 Task: Open Card Employee Promotion Review in Board Content Amplification to Workspace Credit Analysis and add a team member Softage.1@softage.net, a label Orange, a checklist Training and Development, an attachment from your computer, a color Orange and finally, add a card description 'Plan and execute company team-building activity at a board game cafe' and a comment 'We should approach this task with a sense of humility, recognizing that there is always more to learn and improve upon.'. Add a start date 'Jan 01, 1900' with a due date 'Jan 08, 1900'
Action: Mouse moved to (117, 52)
Screenshot: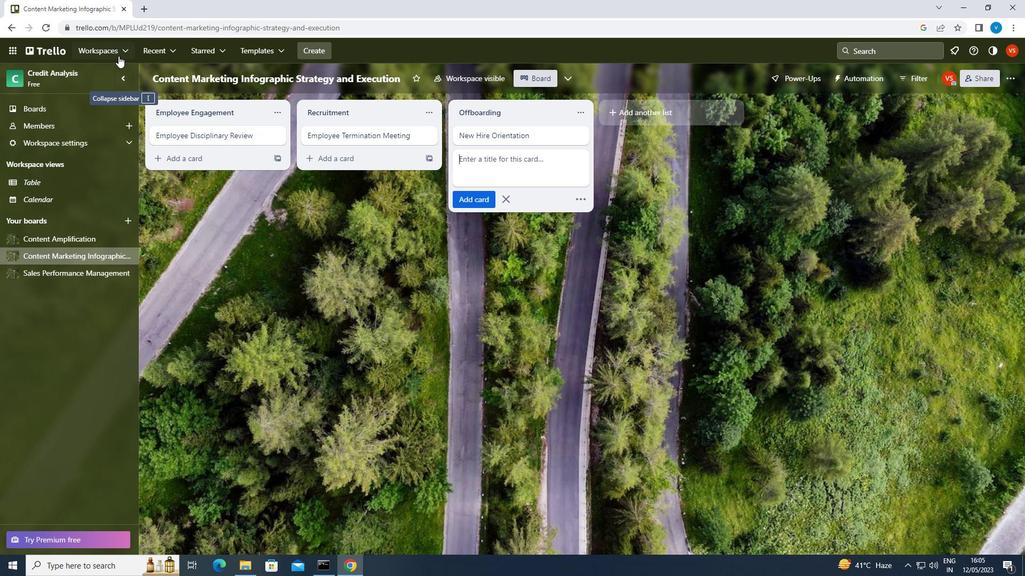 
Action: Mouse pressed left at (117, 52)
Screenshot: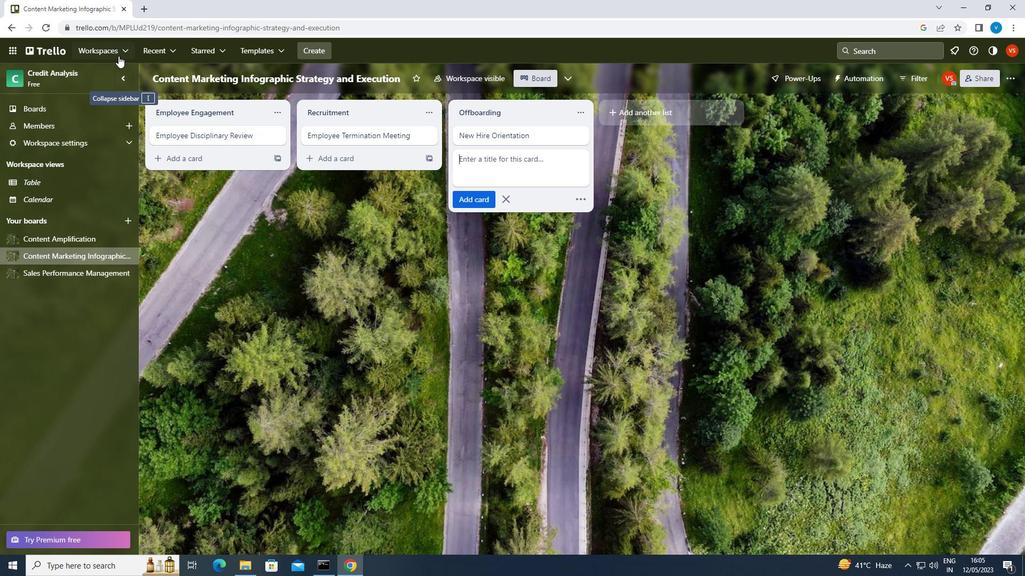 
Action: Mouse moved to (161, 342)
Screenshot: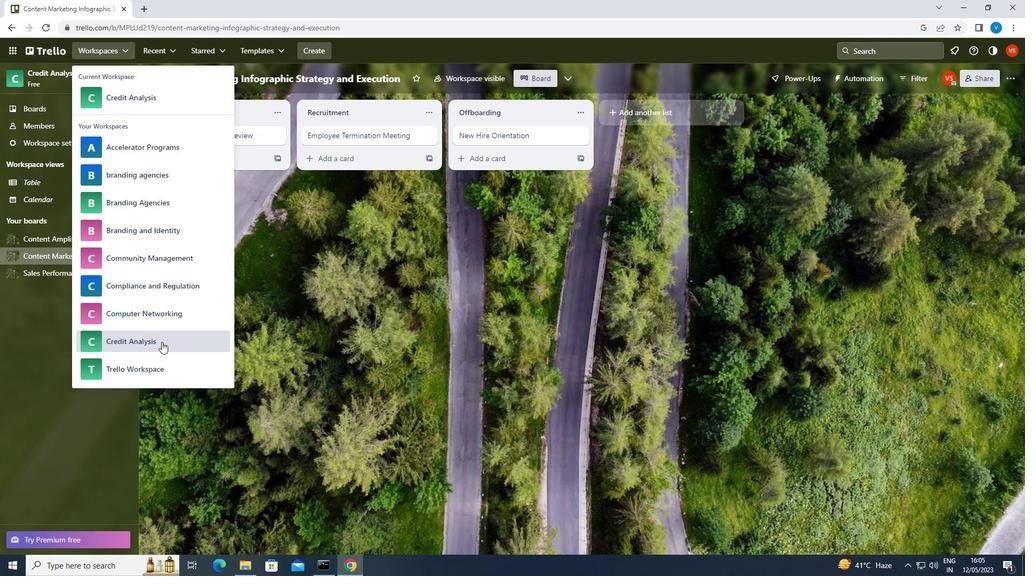 
Action: Mouse pressed left at (161, 342)
Screenshot: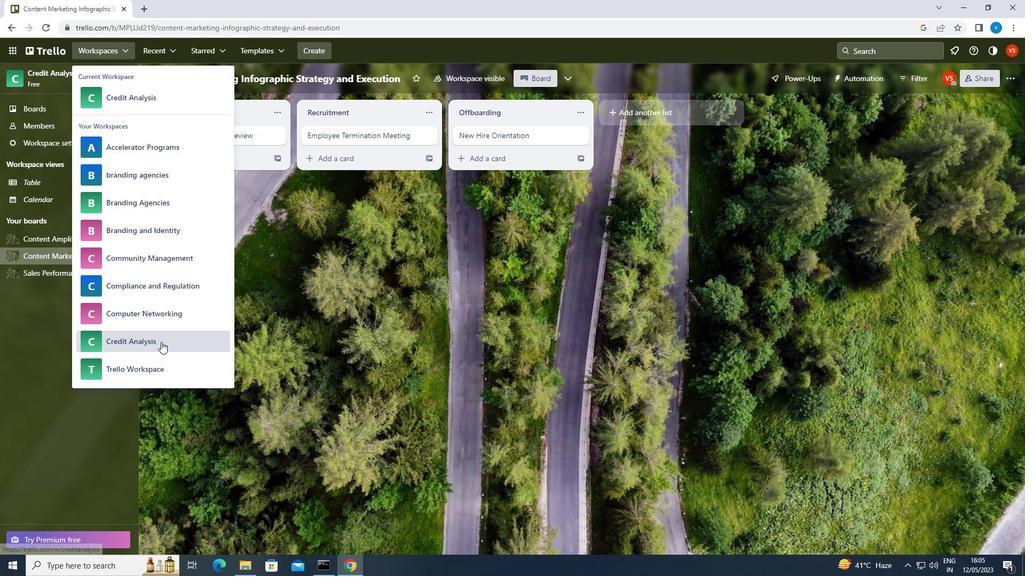 
Action: Mouse moved to (798, 434)
Screenshot: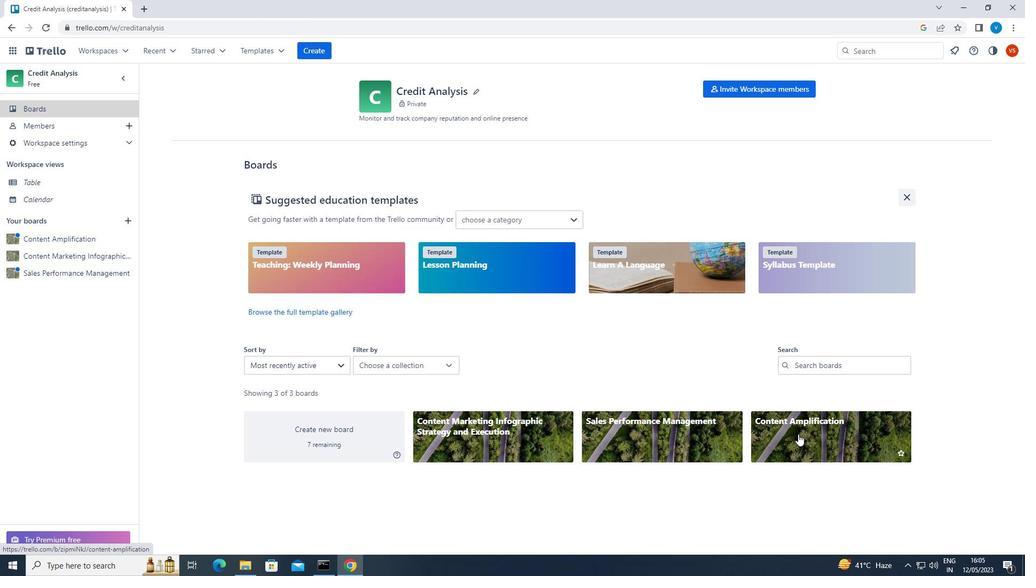 
Action: Mouse pressed left at (798, 434)
Screenshot: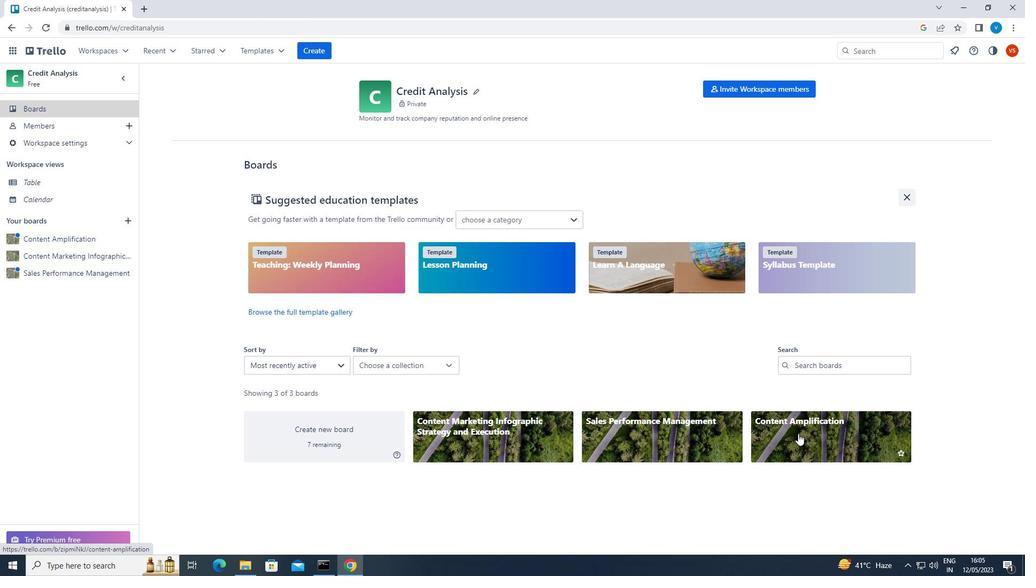 
Action: Mouse moved to (236, 135)
Screenshot: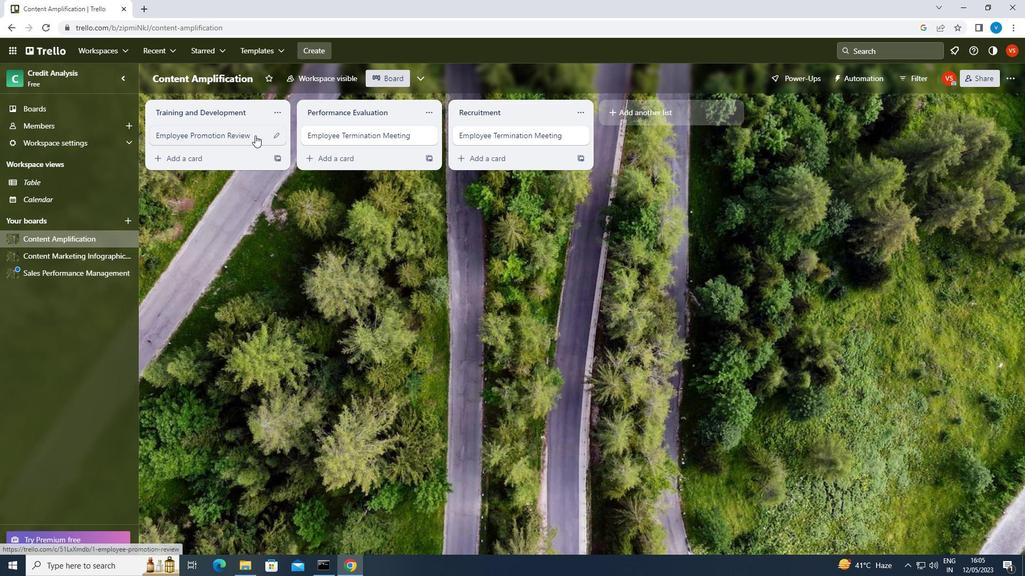 
Action: Mouse pressed left at (236, 135)
Screenshot: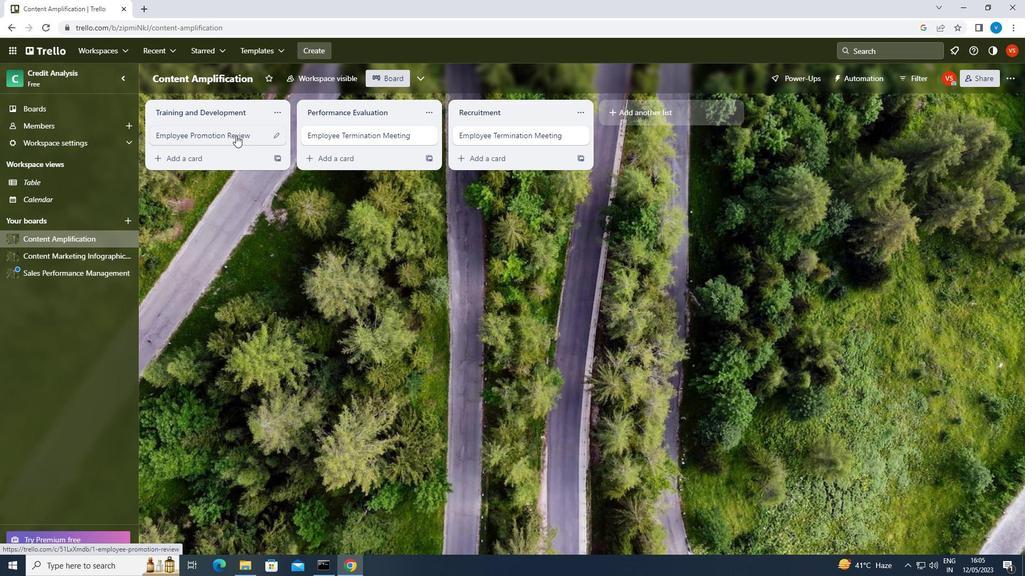 
Action: Mouse moved to (677, 136)
Screenshot: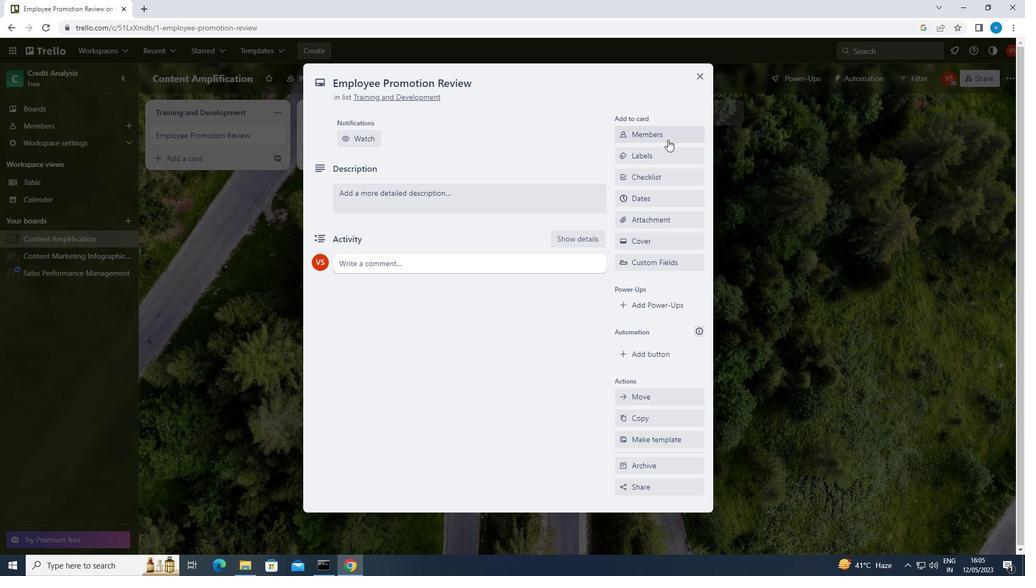 
Action: Mouse pressed left at (677, 136)
Screenshot: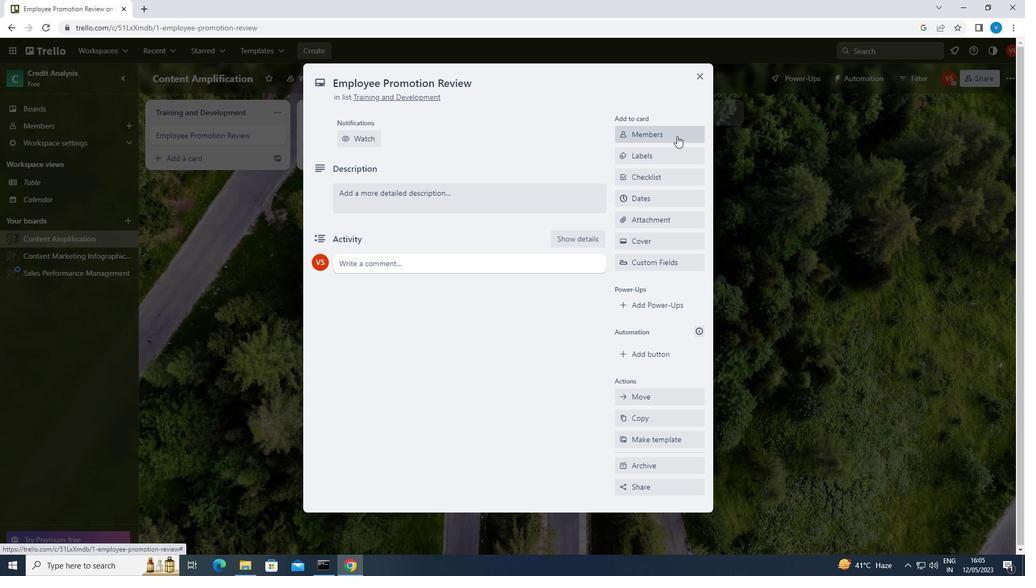 
Action: Mouse moved to (703, 149)
Screenshot: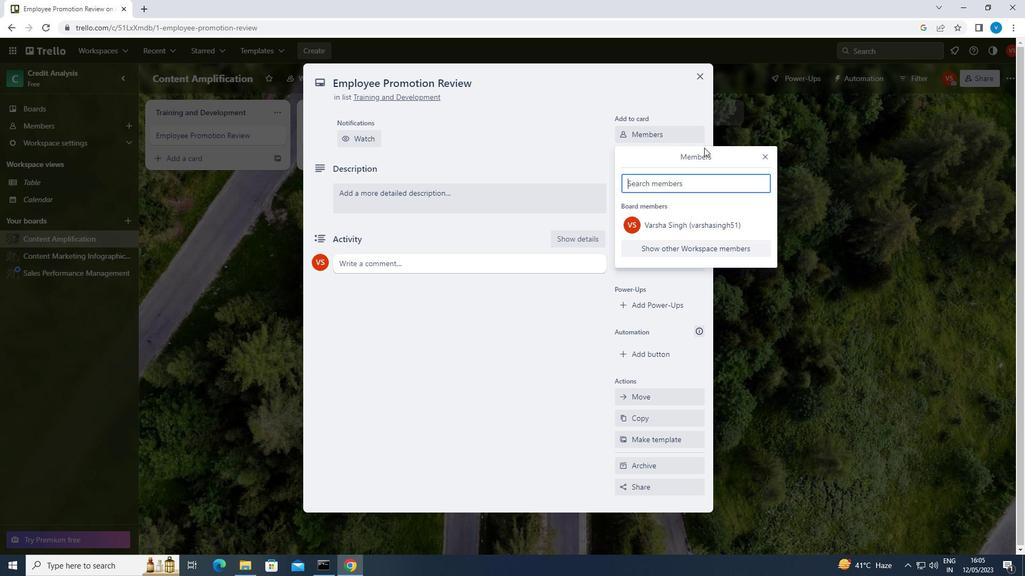 
Action: Key pressed <Key.shift>SOFTAGE.1<Key.shift>@SOFTAGE.NET
Screenshot: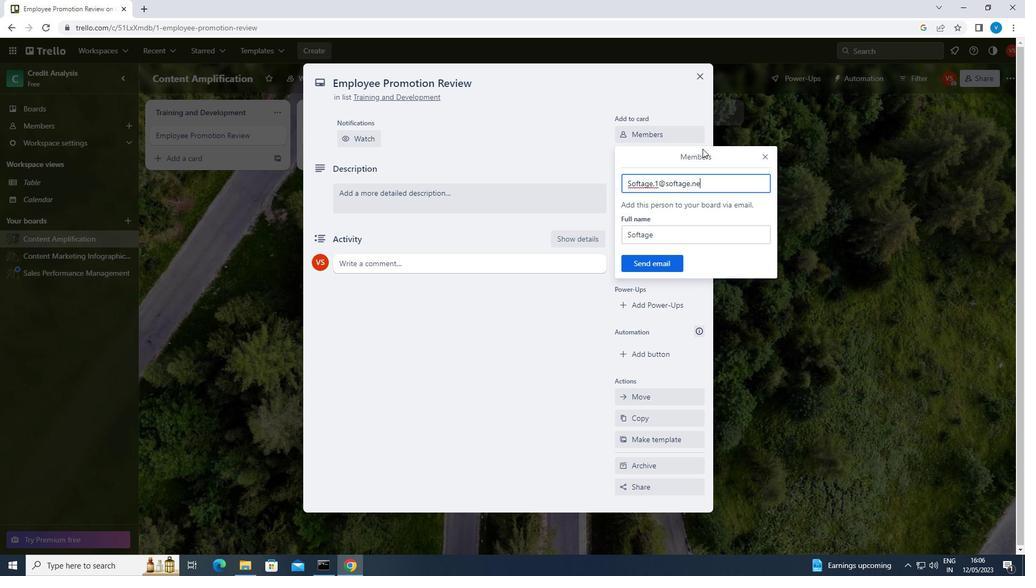 
Action: Mouse moved to (662, 263)
Screenshot: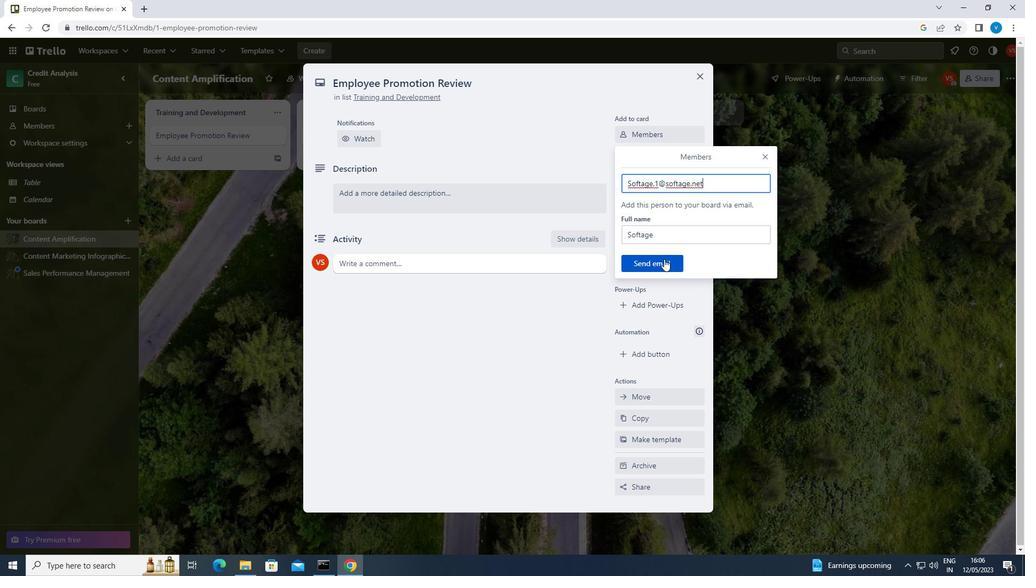 
Action: Mouse pressed left at (662, 263)
Screenshot: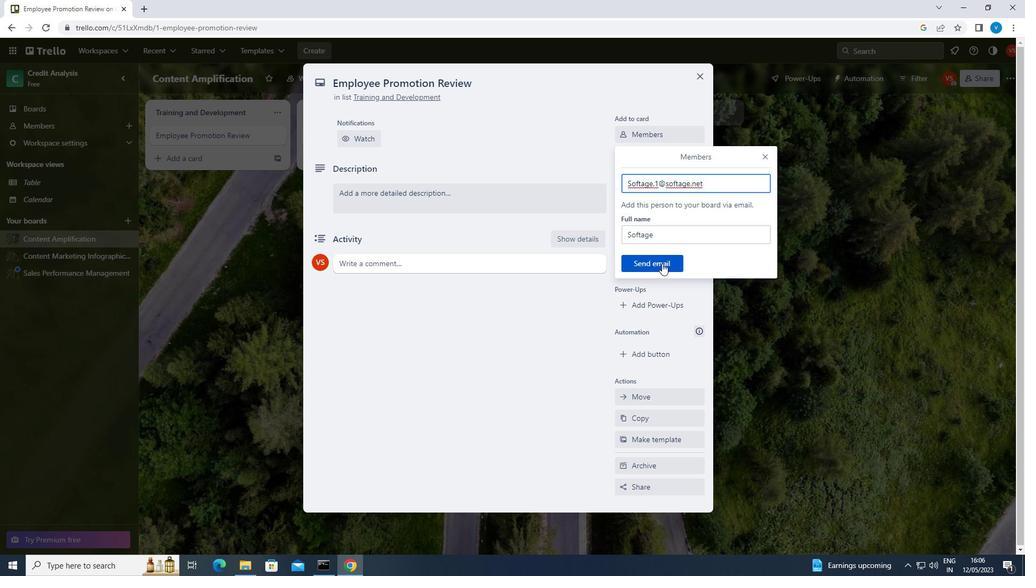 
Action: Mouse moved to (661, 199)
Screenshot: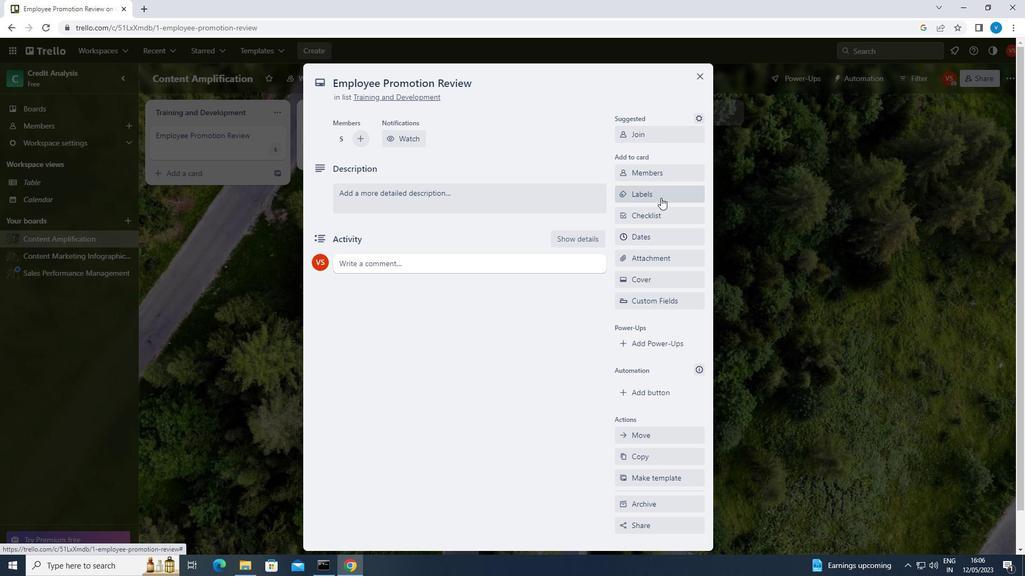 
Action: Mouse pressed left at (661, 199)
Screenshot: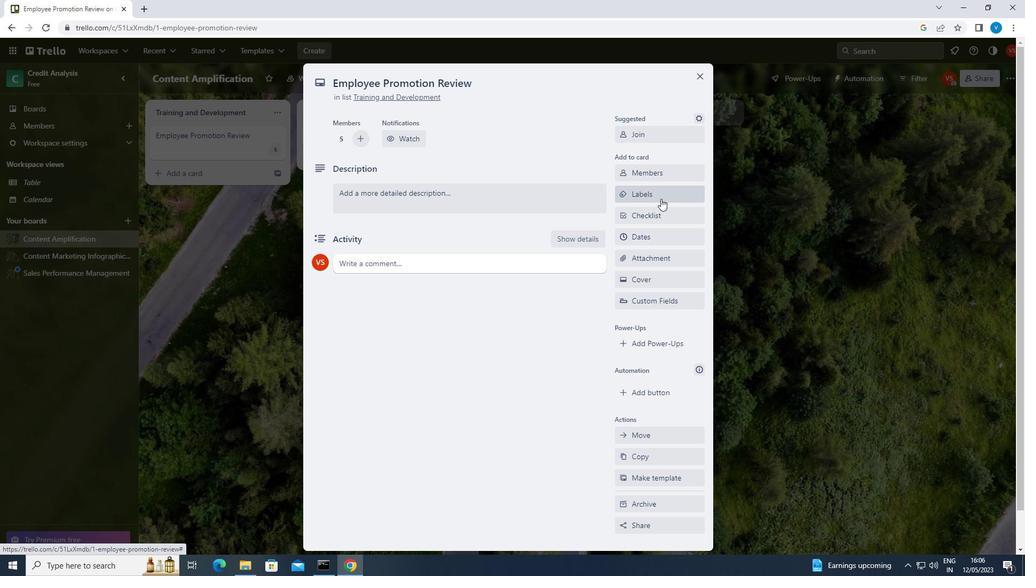 
Action: Mouse moved to (685, 314)
Screenshot: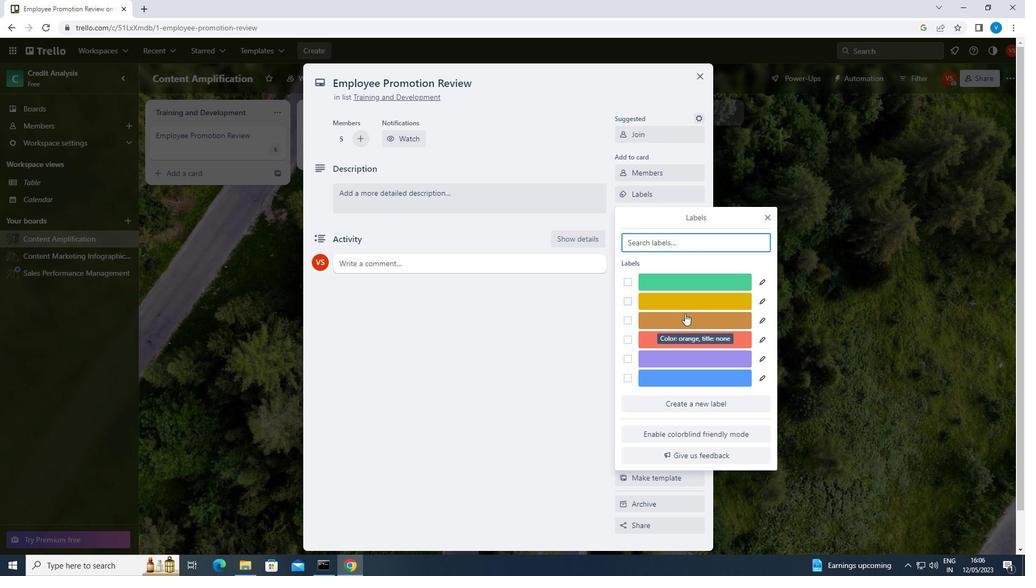 
Action: Mouse pressed left at (685, 314)
Screenshot: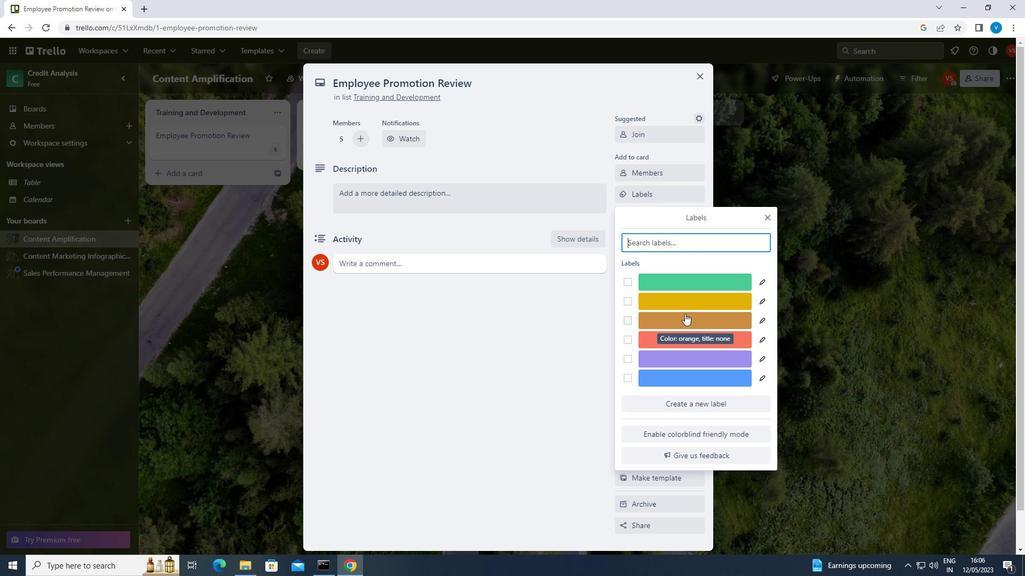 
Action: Mouse moved to (769, 217)
Screenshot: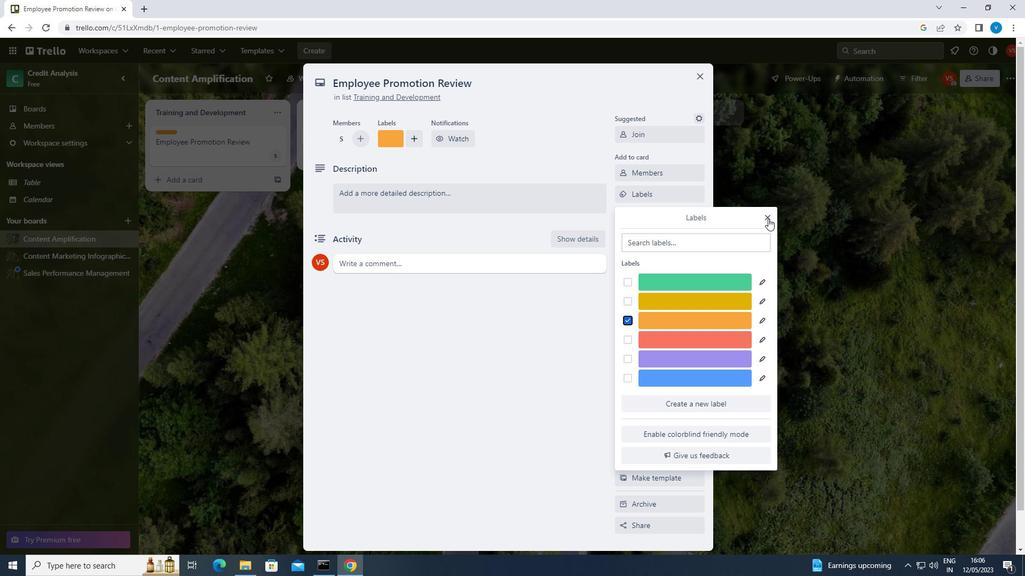 
Action: Mouse pressed left at (769, 217)
Screenshot: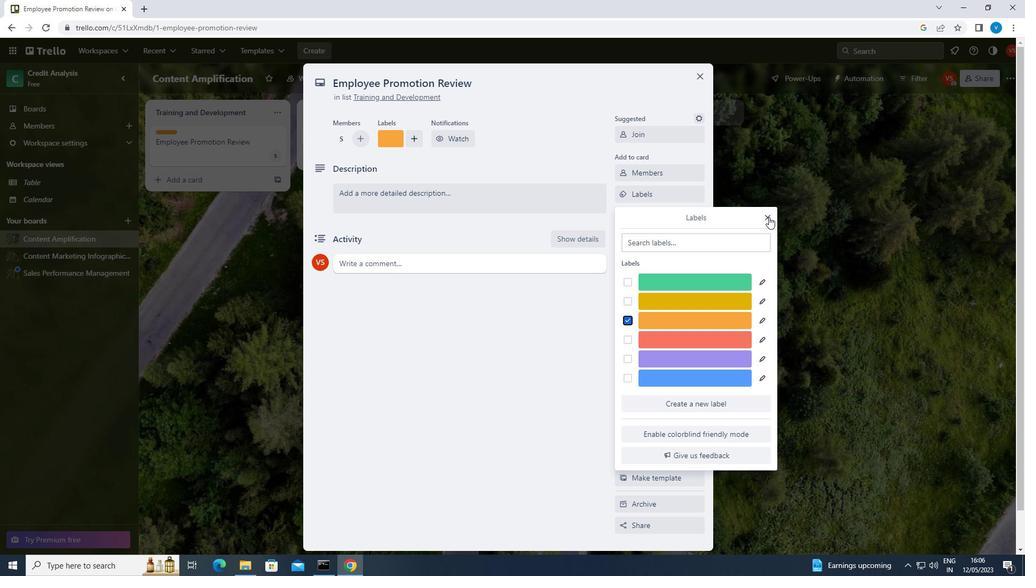 
Action: Mouse moved to (654, 216)
Screenshot: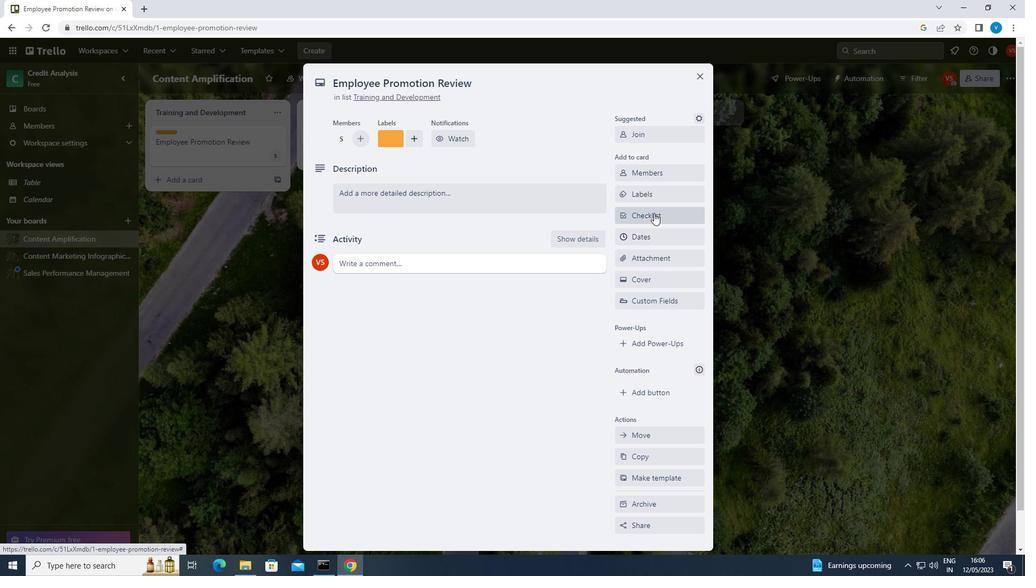 
Action: Mouse pressed left at (654, 216)
Screenshot: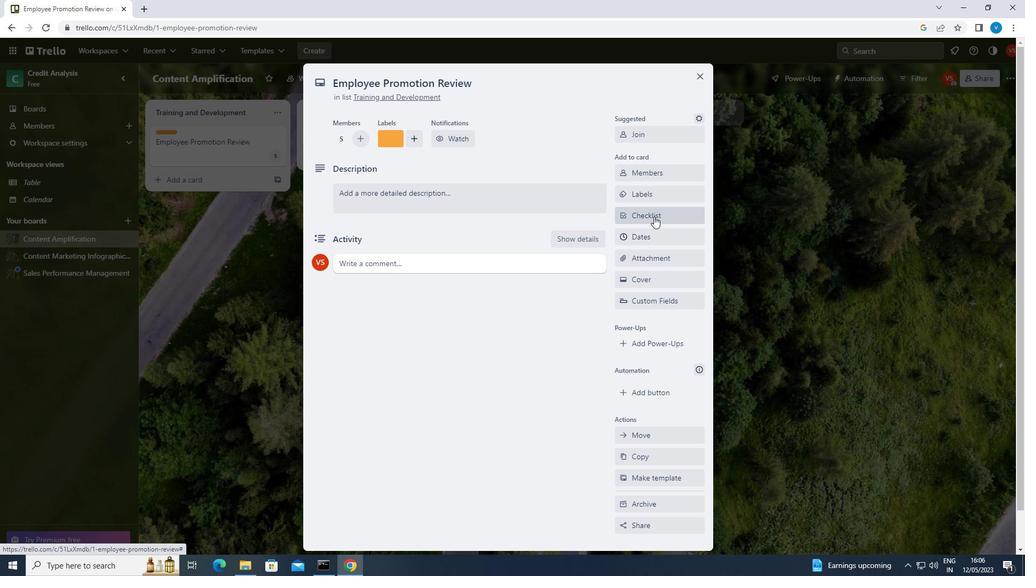 
Action: Mouse moved to (667, 299)
Screenshot: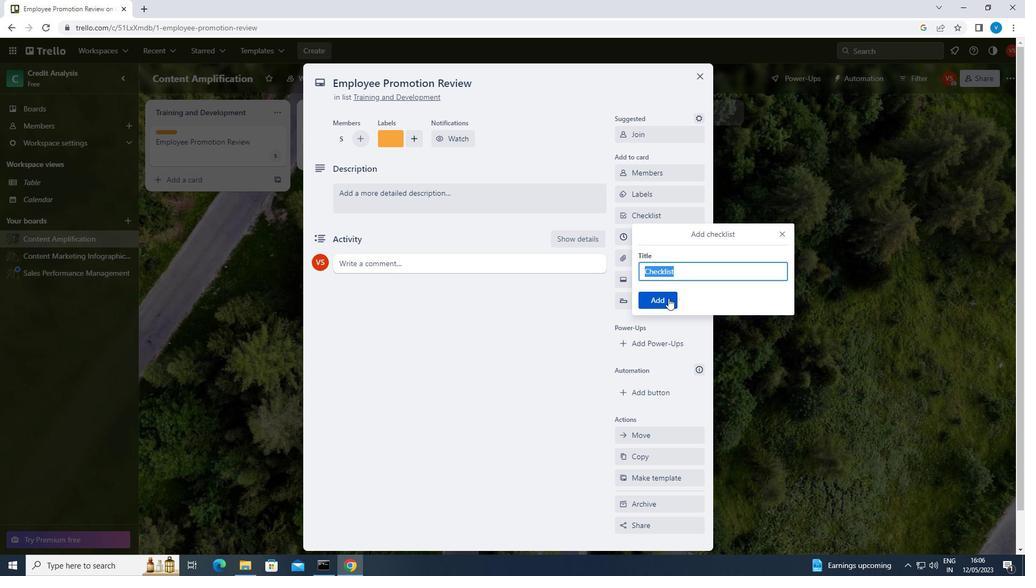 
Action: Mouse pressed left at (667, 299)
Screenshot: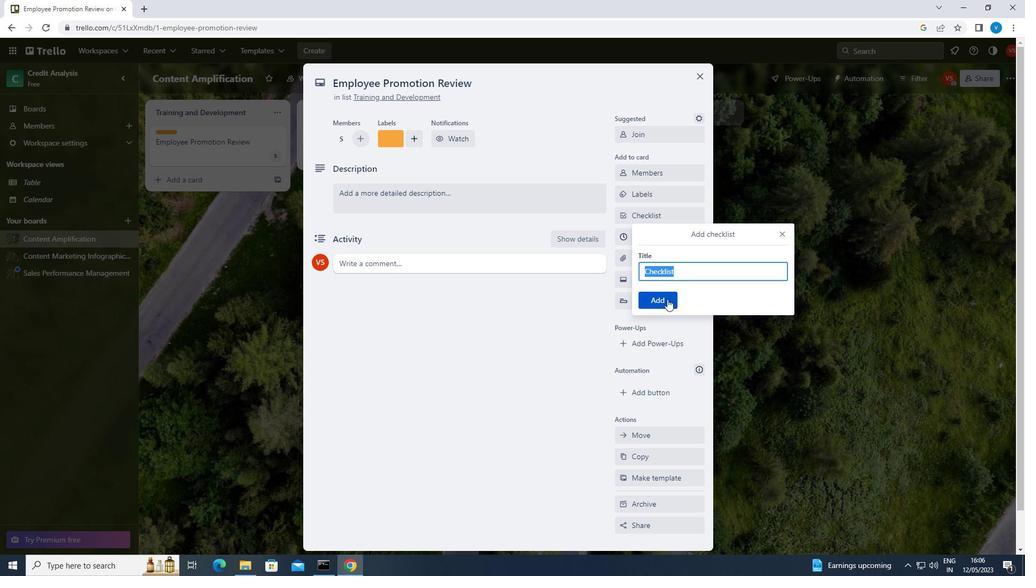
Action: Mouse moved to (498, 272)
Screenshot: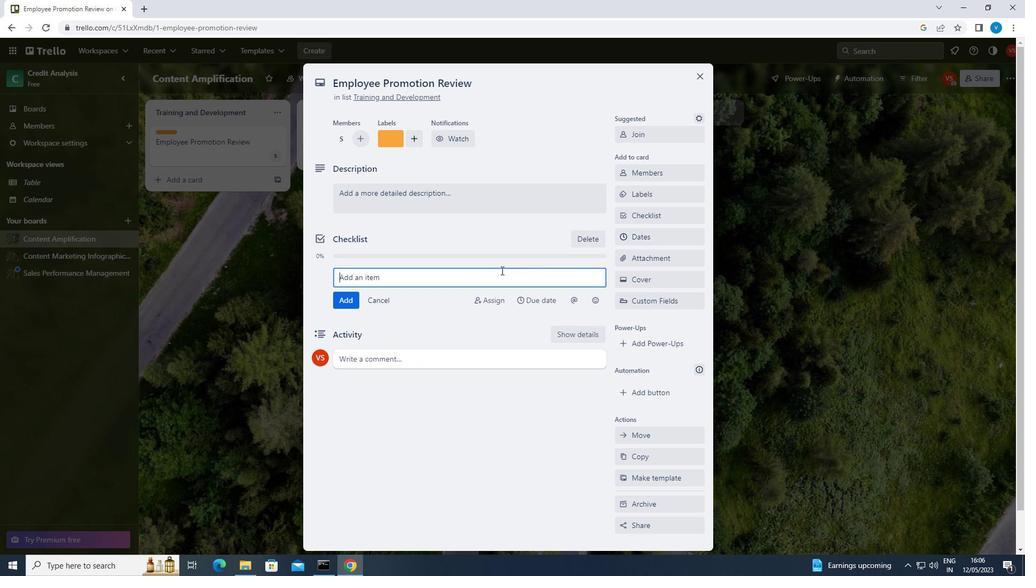 
Action: Mouse pressed left at (498, 272)
Screenshot: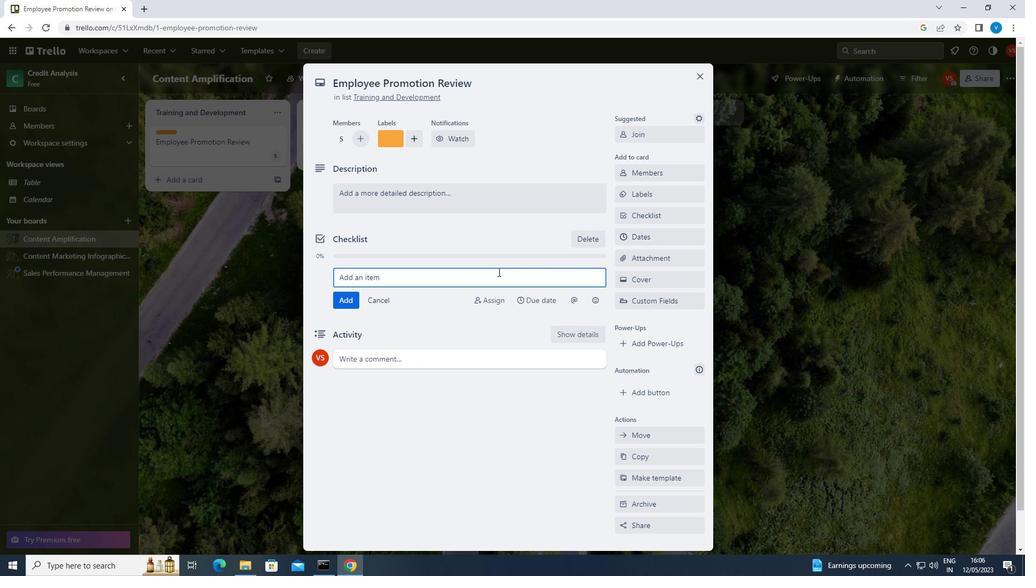 
Action: Key pressed <Key.shift>TRAINING<Key.space>AND<Key.space><Key.shift>DEVELOPMENT
Screenshot: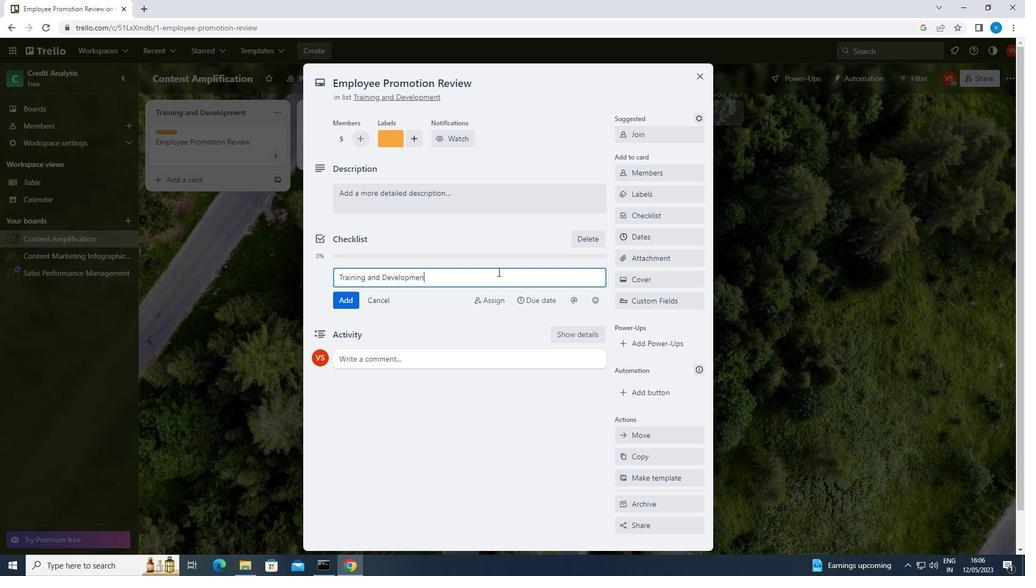 
Action: Mouse moved to (353, 301)
Screenshot: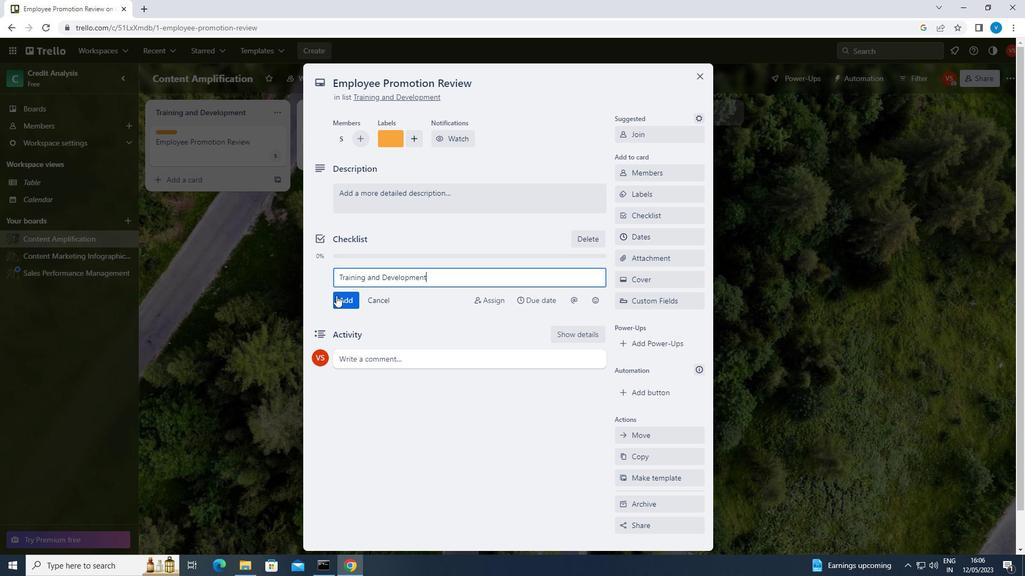 
Action: Mouse pressed left at (353, 301)
Screenshot: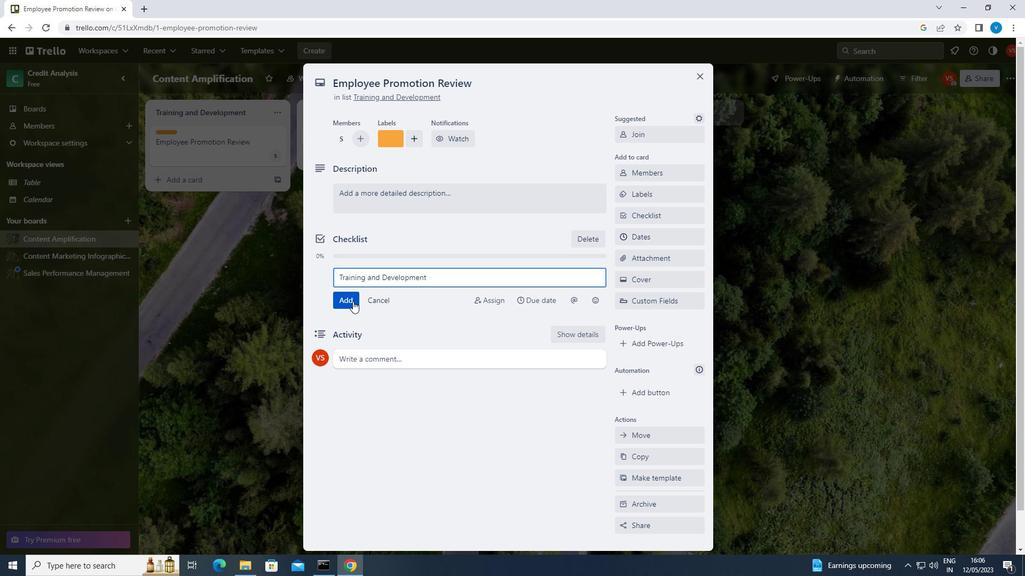 
Action: Mouse moved to (667, 260)
Screenshot: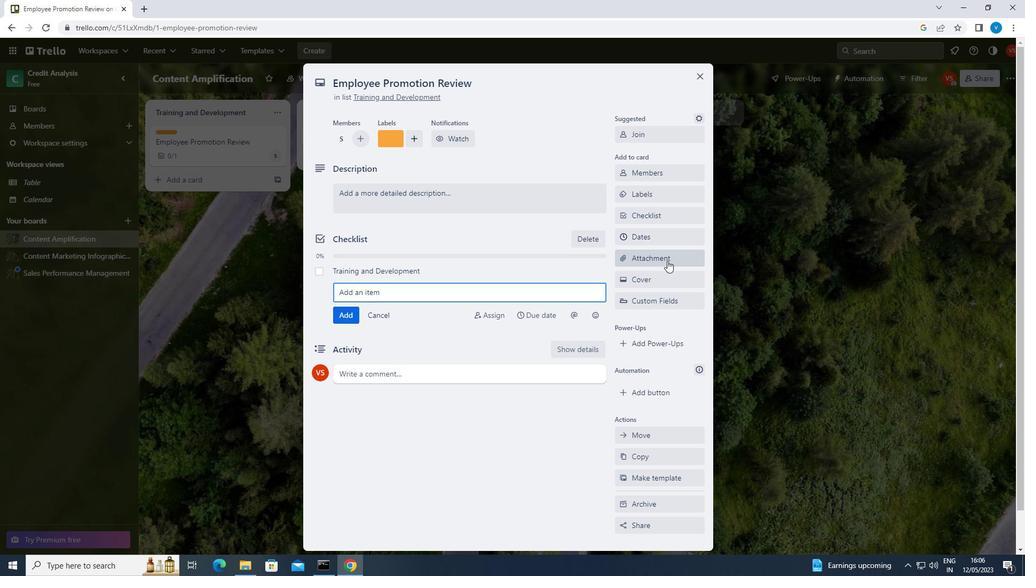 
Action: Mouse pressed left at (667, 260)
Screenshot: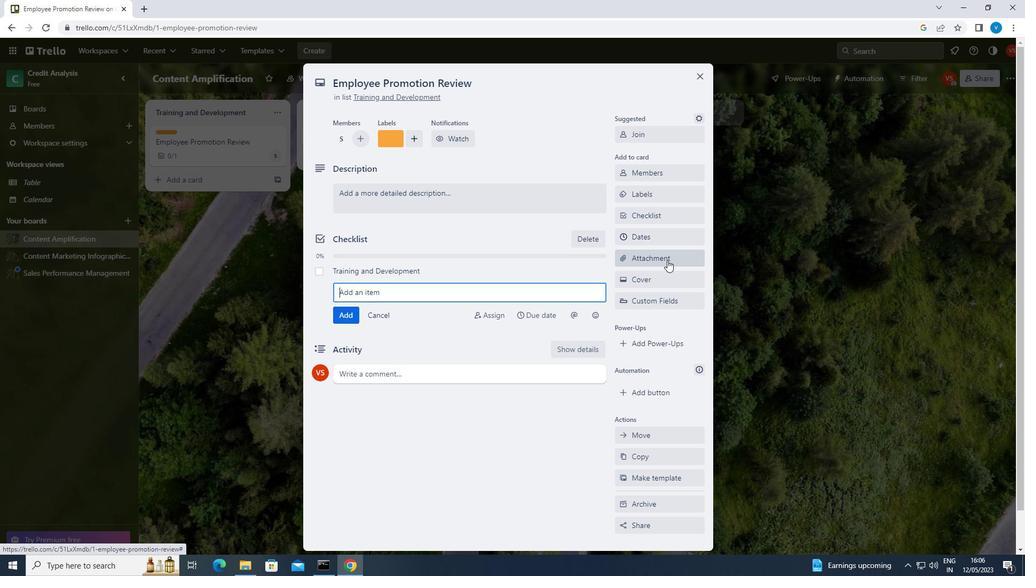 
Action: Mouse moved to (646, 308)
Screenshot: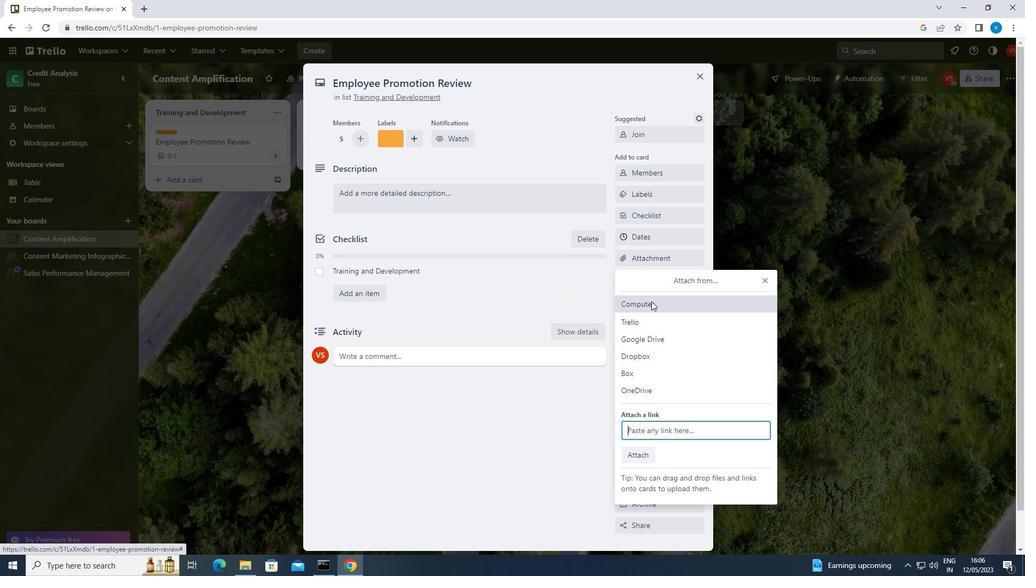 
Action: Mouse pressed left at (646, 308)
Screenshot: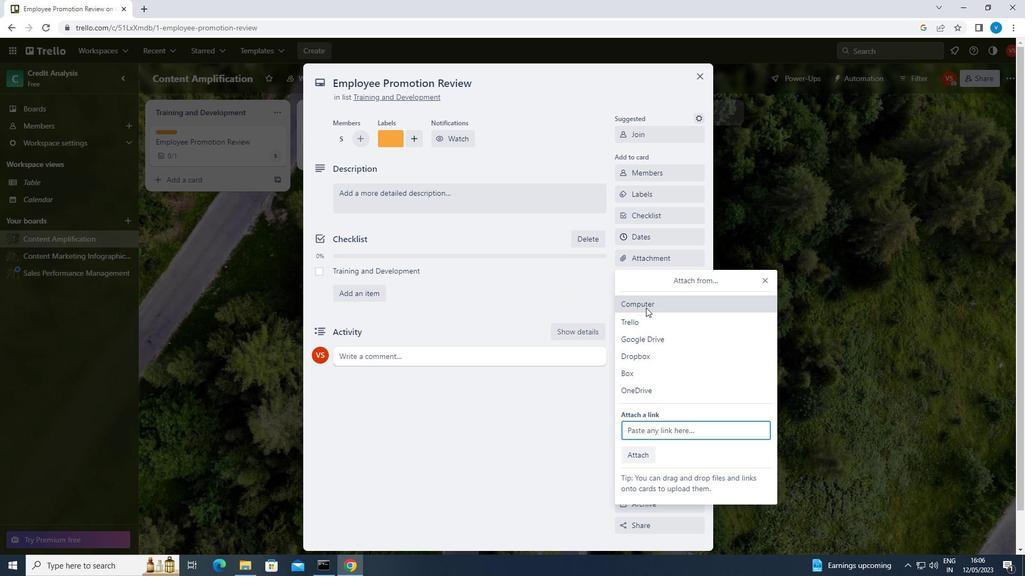 
Action: Mouse moved to (194, 235)
Screenshot: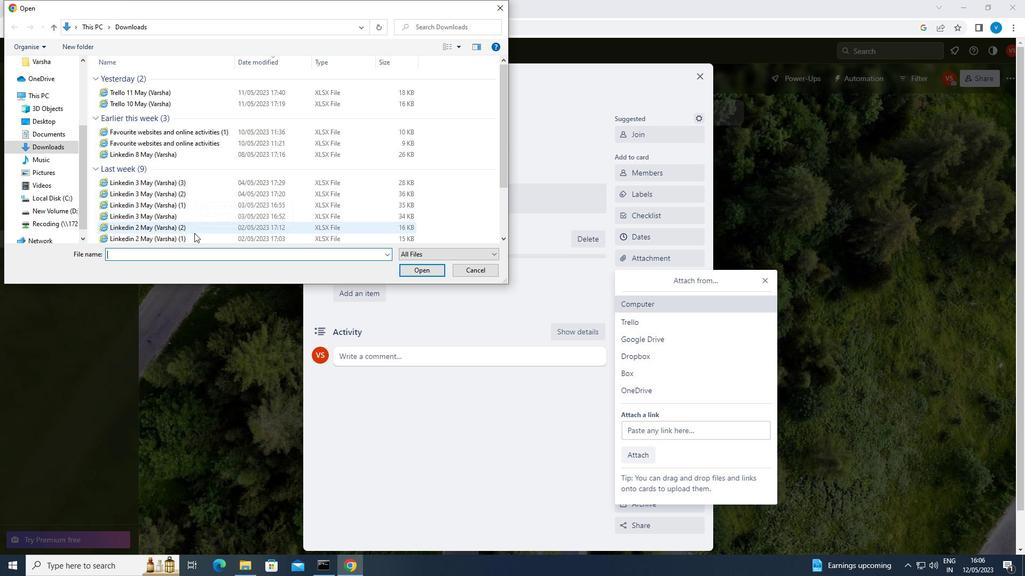 
Action: Mouse pressed left at (194, 235)
Screenshot: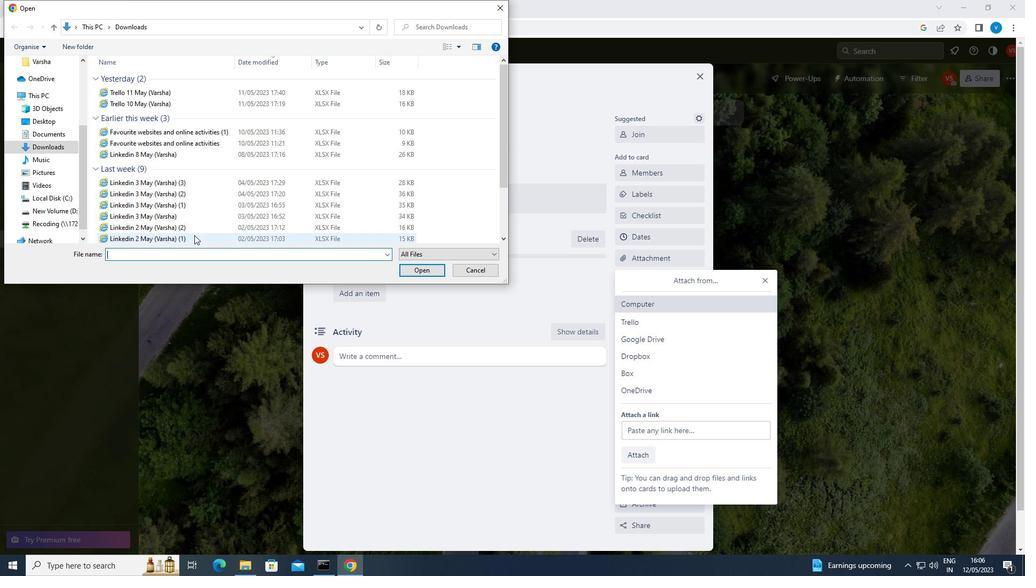 
Action: Mouse moved to (423, 270)
Screenshot: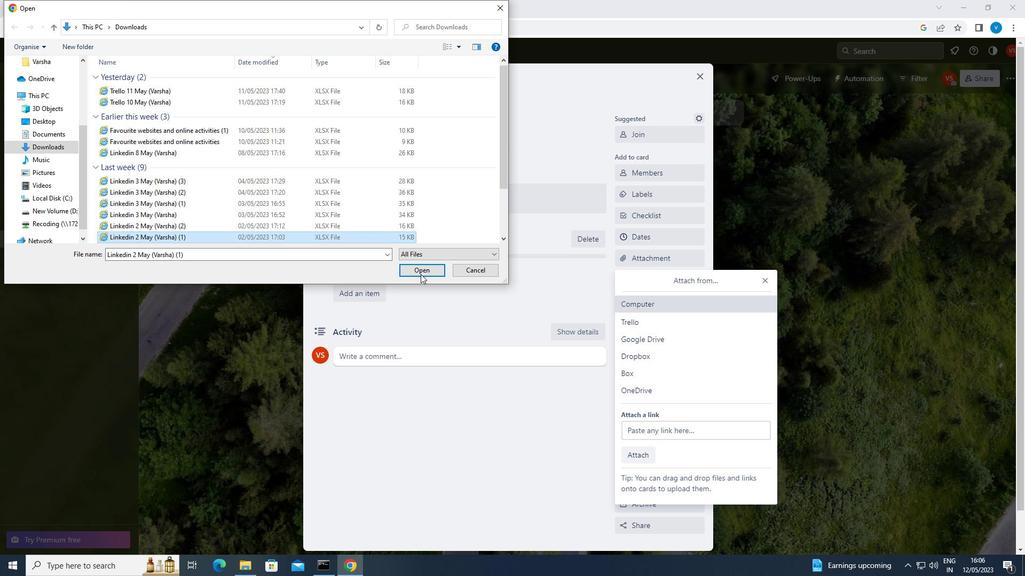 
Action: Mouse pressed left at (423, 270)
Screenshot: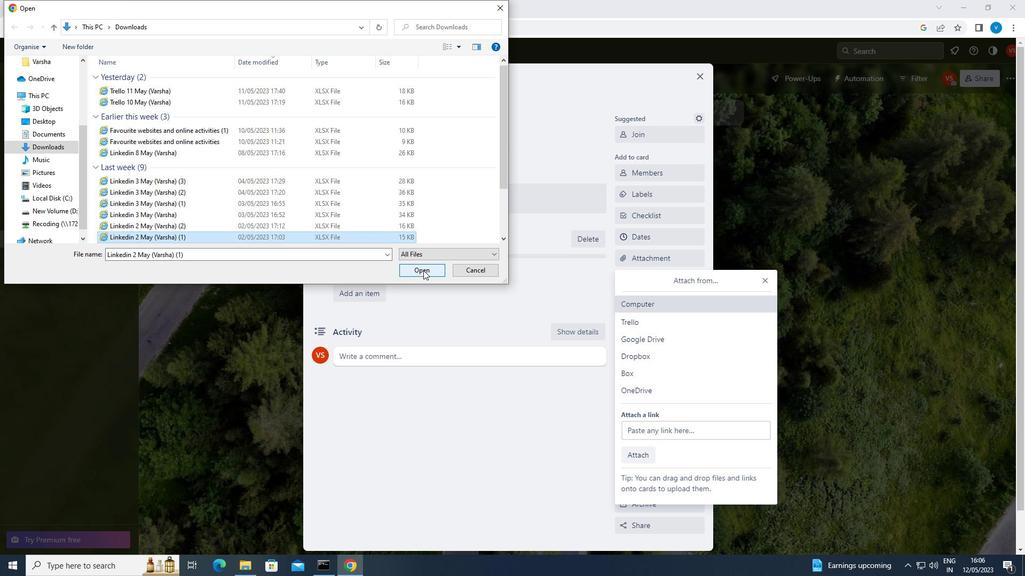 
Action: Mouse moved to (668, 279)
Screenshot: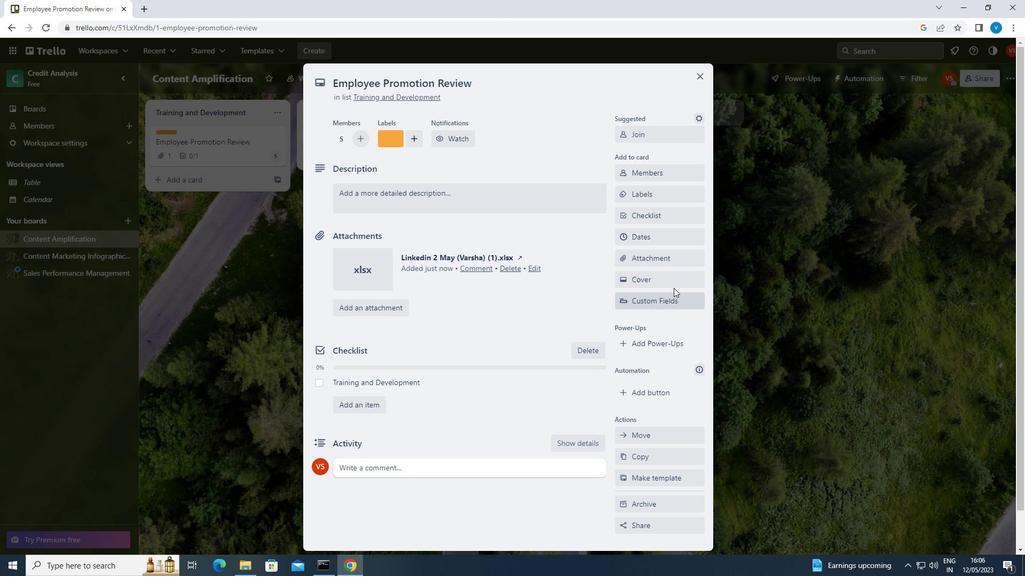 
Action: Mouse pressed left at (668, 279)
Screenshot: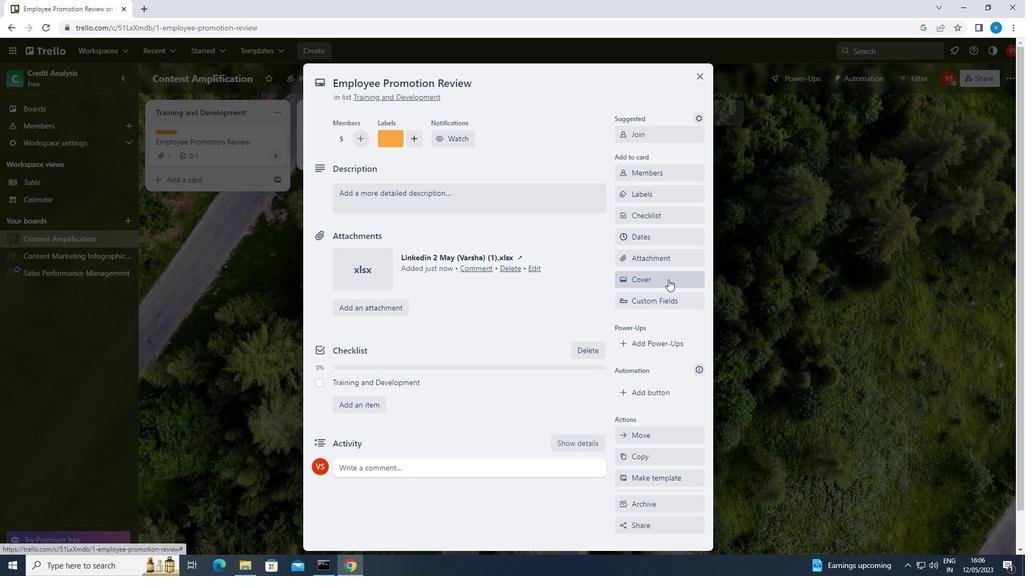 
Action: Mouse moved to (666, 341)
Screenshot: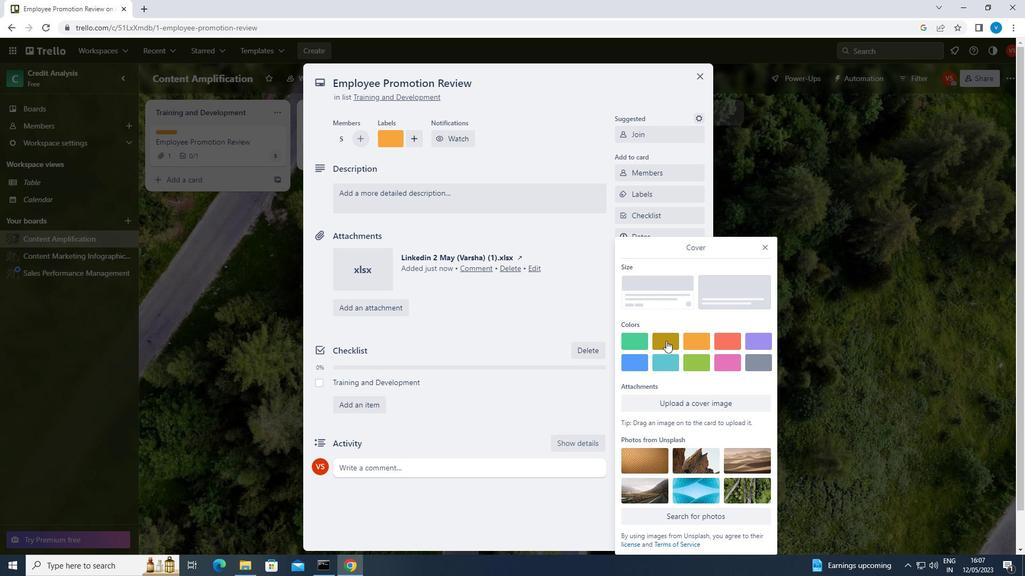 
Action: Mouse pressed left at (666, 341)
Screenshot: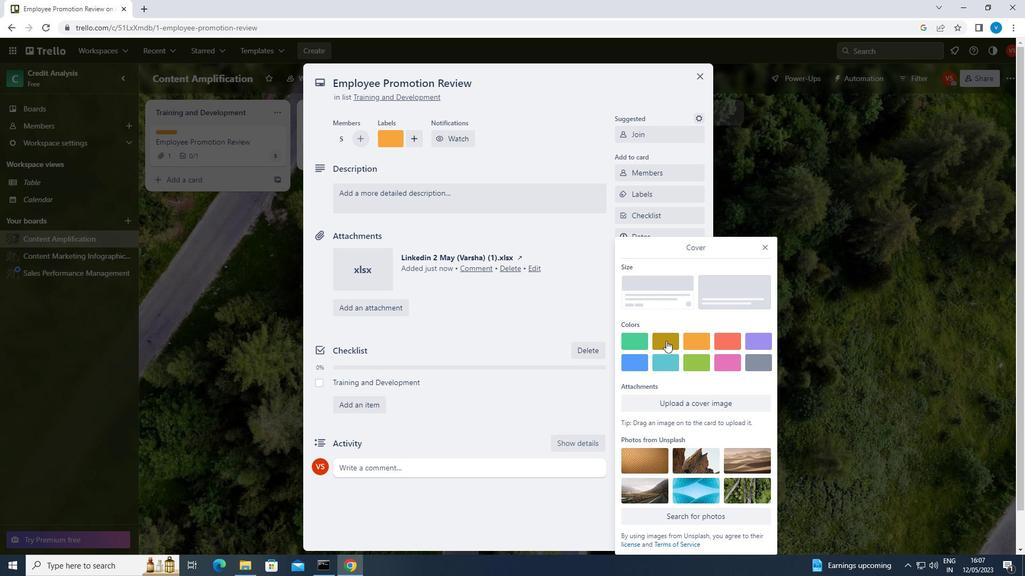 
Action: Mouse moved to (700, 340)
Screenshot: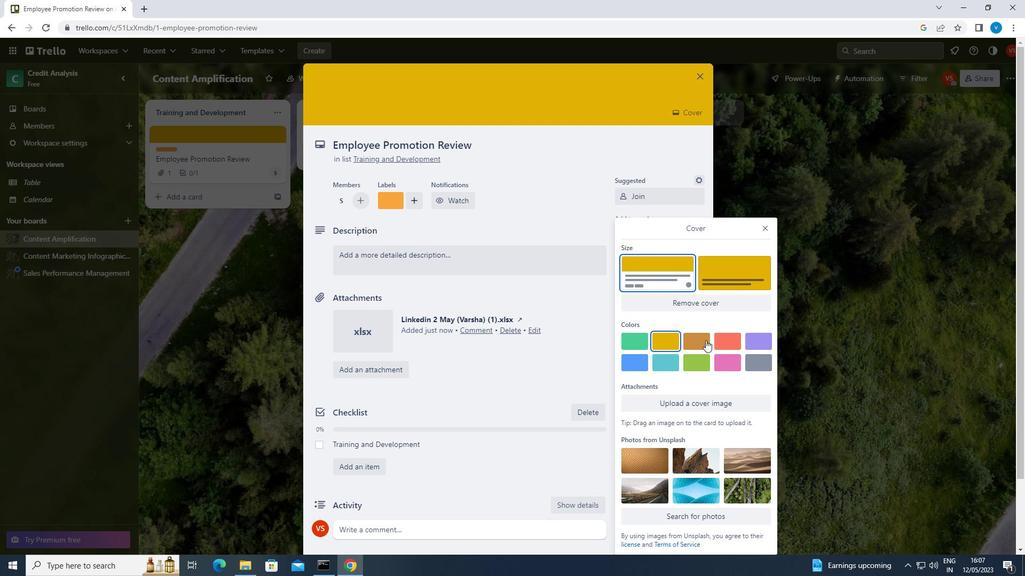 
Action: Mouse pressed left at (700, 340)
Screenshot: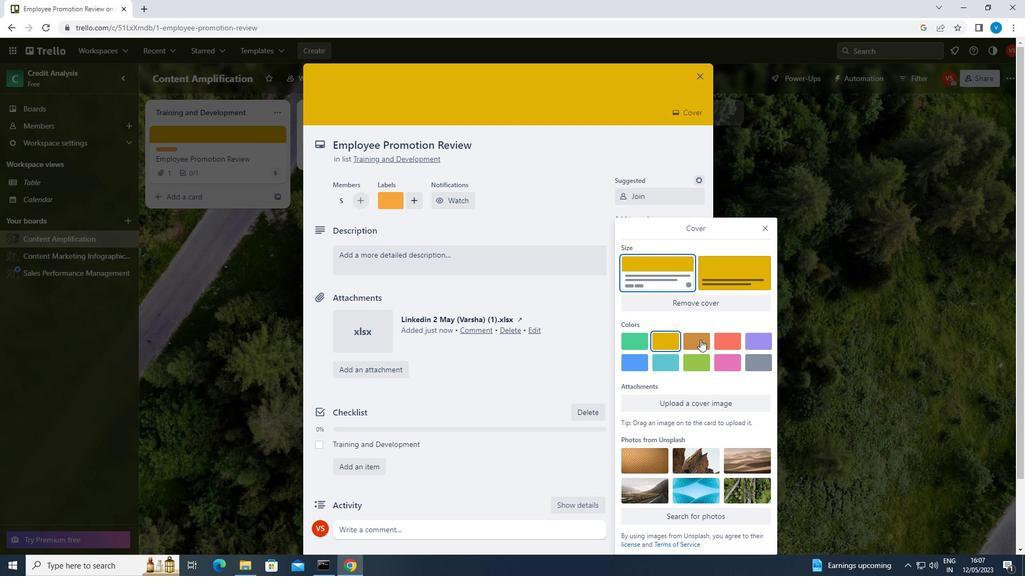 
Action: Mouse moved to (767, 228)
Screenshot: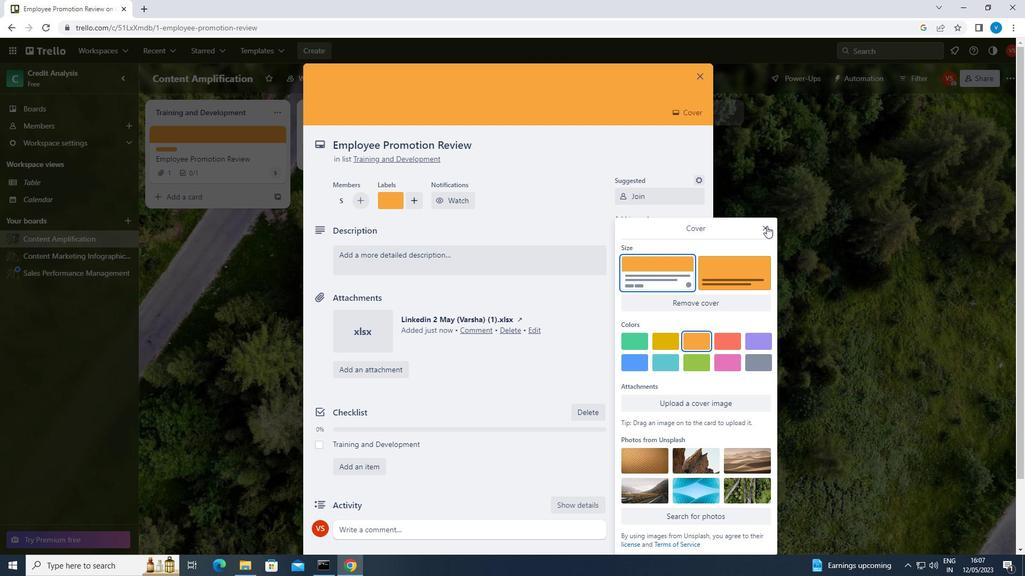 
Action: Mouse pressed left at (767, 228)
Screenshot: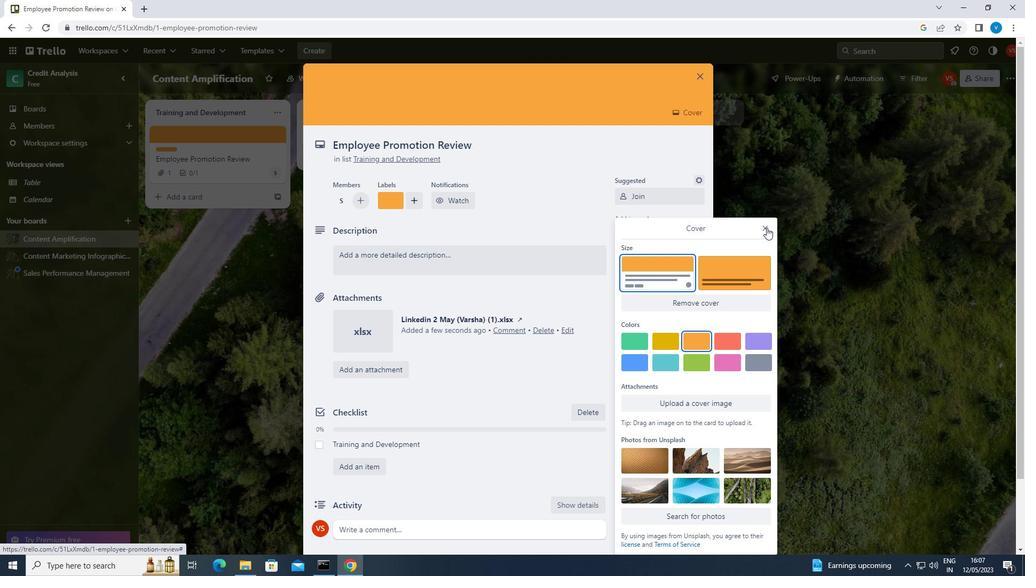 
Action: Mouse moved to (486, 259)
Screenshot: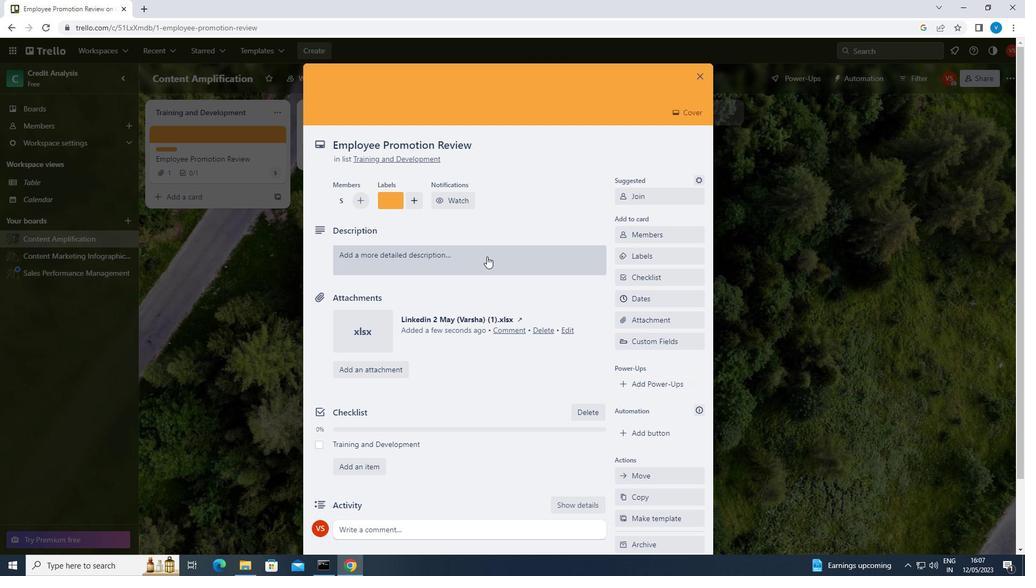 
Action: Mouse pressed left at (486, 259)
Screenshot: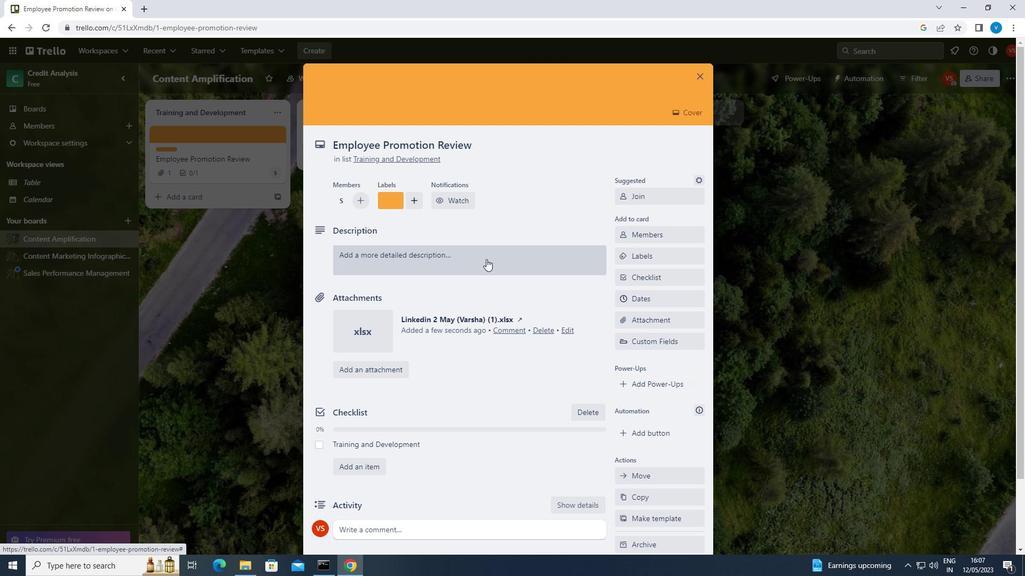 
Action: Key pressed <Key.shift>PLAN<Key.space>AND<Key.space>EXECUTE<Key.space>COMPANY<Key.space>TEAM-BUILDING<Key.space>ACTIVITY<Key.space>AT<Key.space>A<Key.space>BOARD<Key.space>GAME<Key.space>CAFE
Screenshot: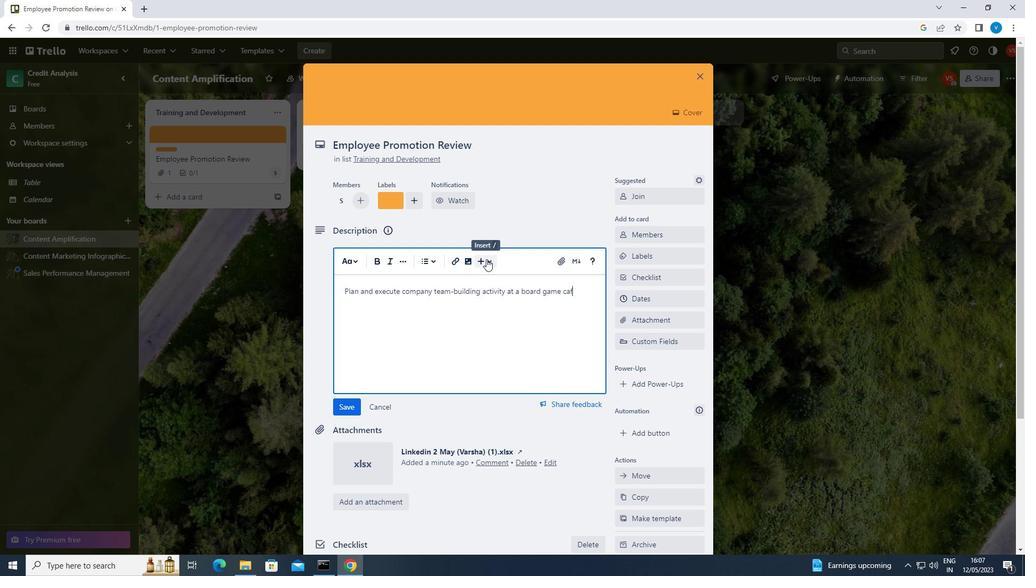 
Action: Mouse moved to (353, 408)
Screenshot: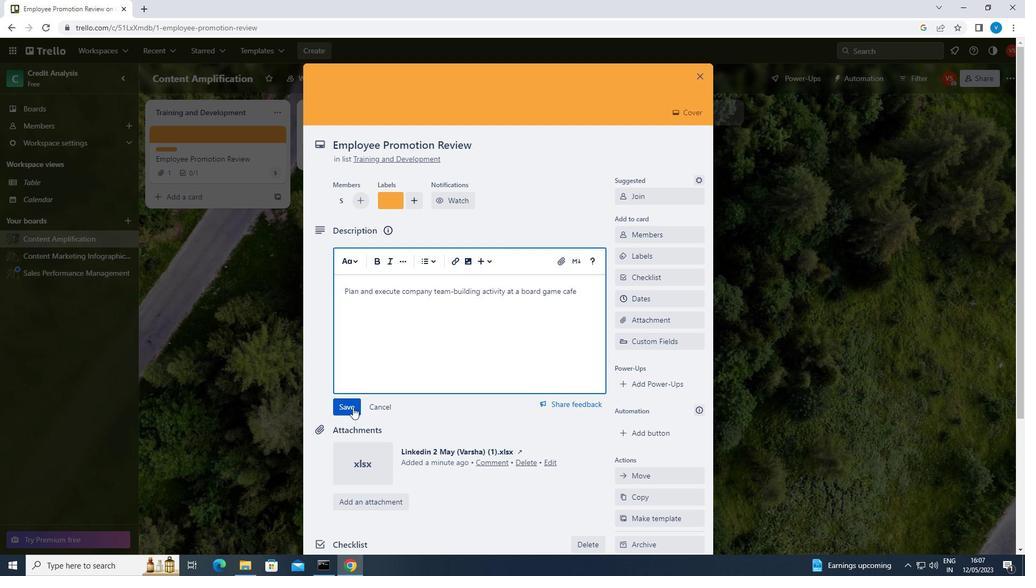 
Action: Mouse pressed left at (353, 408)
Screenshot: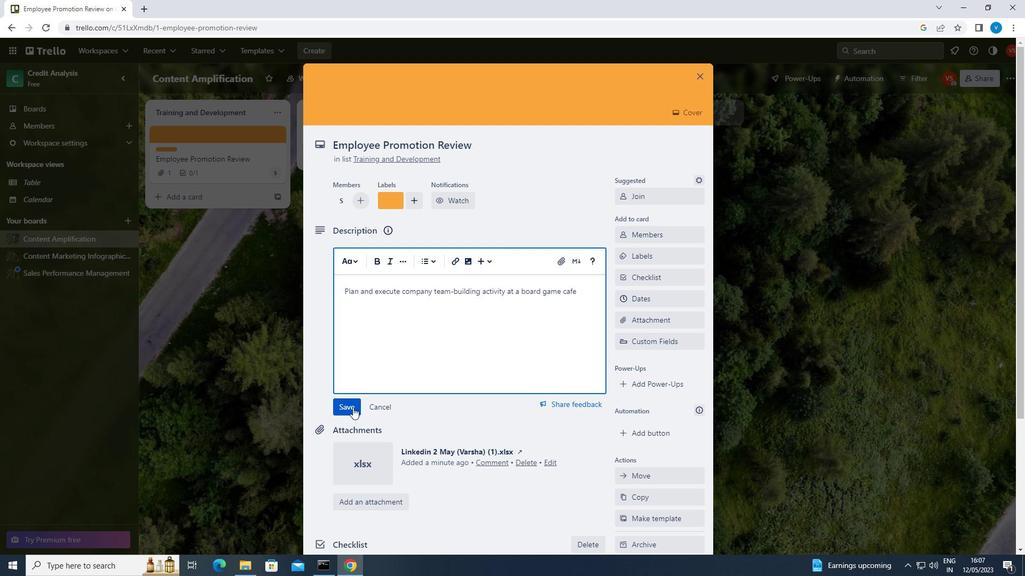 
Action: Mouse moved to (428, 400)
Screenshot: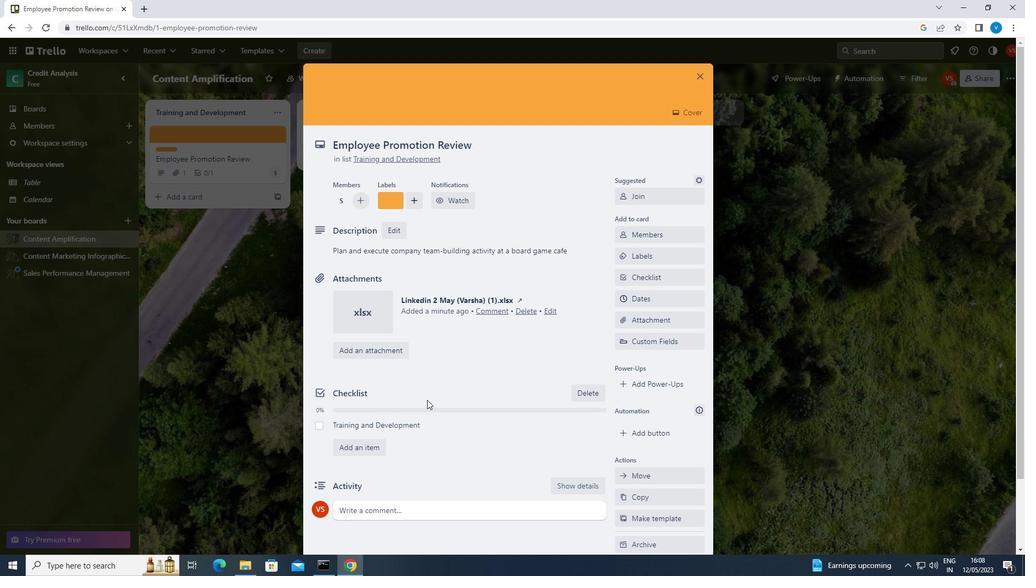 
Action: Mouse scrolled (428, 400) with delta (0, 0)
Screenshot: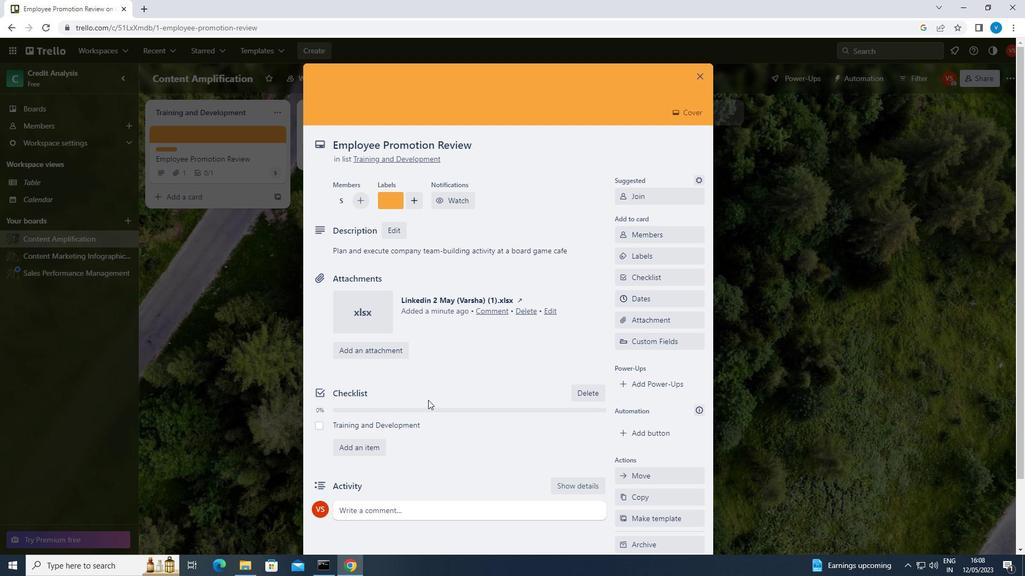 
Action: Mouse moved to (413, 461)
Screenshot: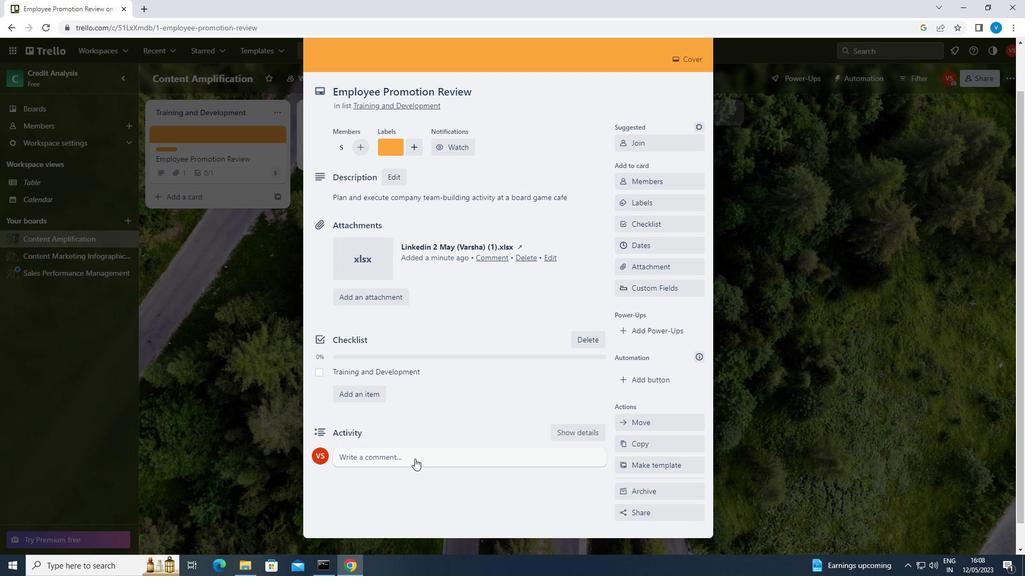 
Action: Mouse pressed left at (413, 461)
Screenshot: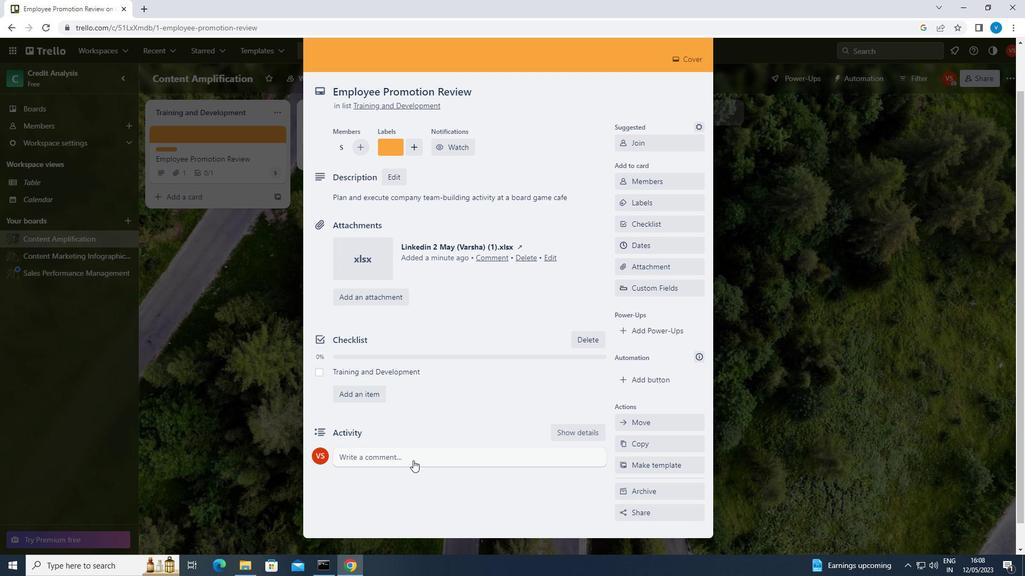 
Action: Key pressed <Key.shift>WE<Key.space>SHOULD<Key.space>APPROACH<Key.space>THIS<Key.space>TASK<Key.space>WITH<Key.space>A<Key.space>SENSE<Key.space>OF<Key.space>HUMILITY,<Key.space>RECOGNIZING<Key.space>THAT<Key.space>THERE<Key.space>IS<Key.space>ALWAYS<Key.space>MORE<Key.space>TO<Key.space>LEARN<Key.space>AND<Key.space>IMPROVE<Key.space>UPON.
Screenshot: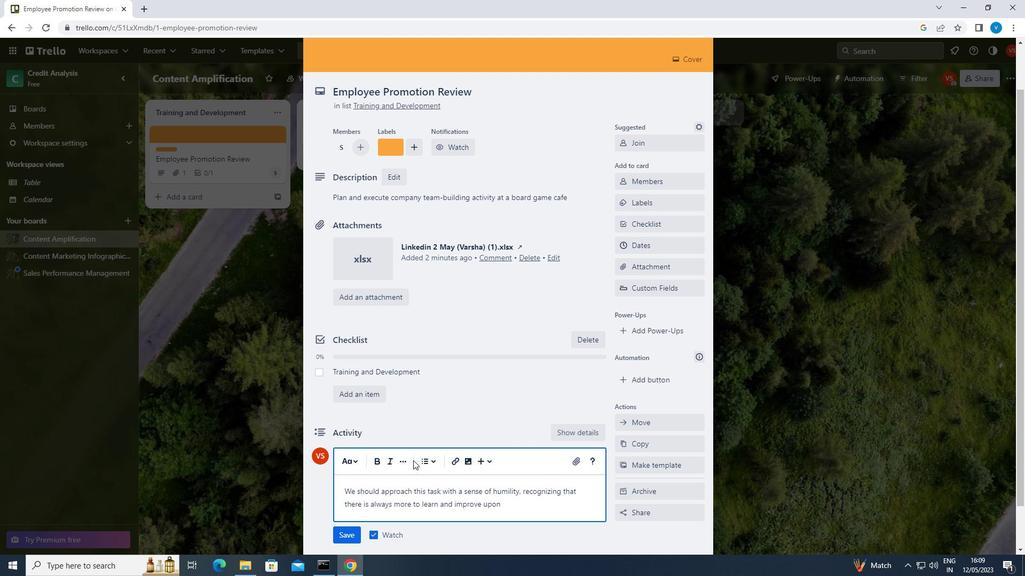
Action: Mouse moved to (355, 537)
Screenshot: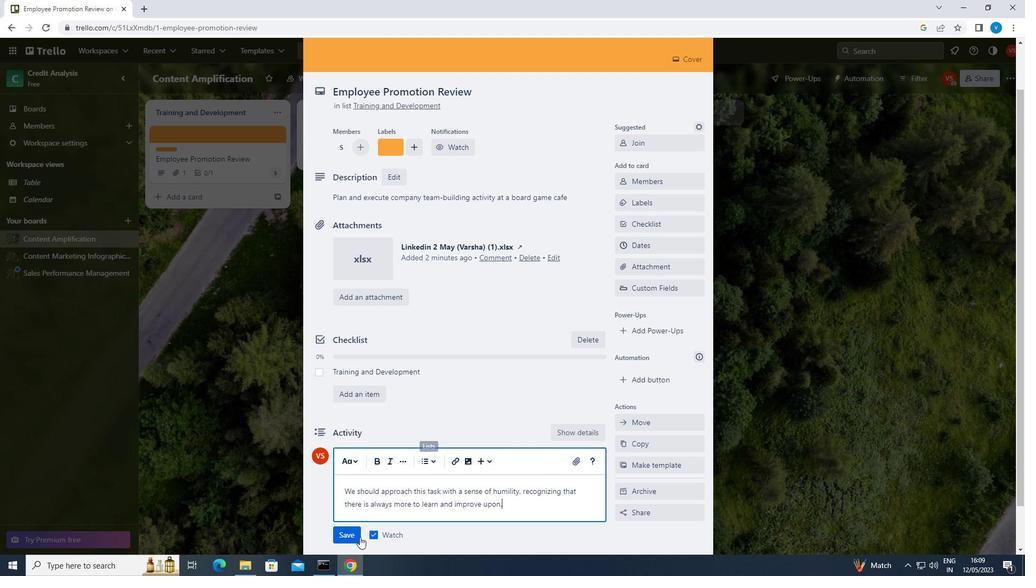 
Action: Mouse pressed left at (355, 537)
Screenshot: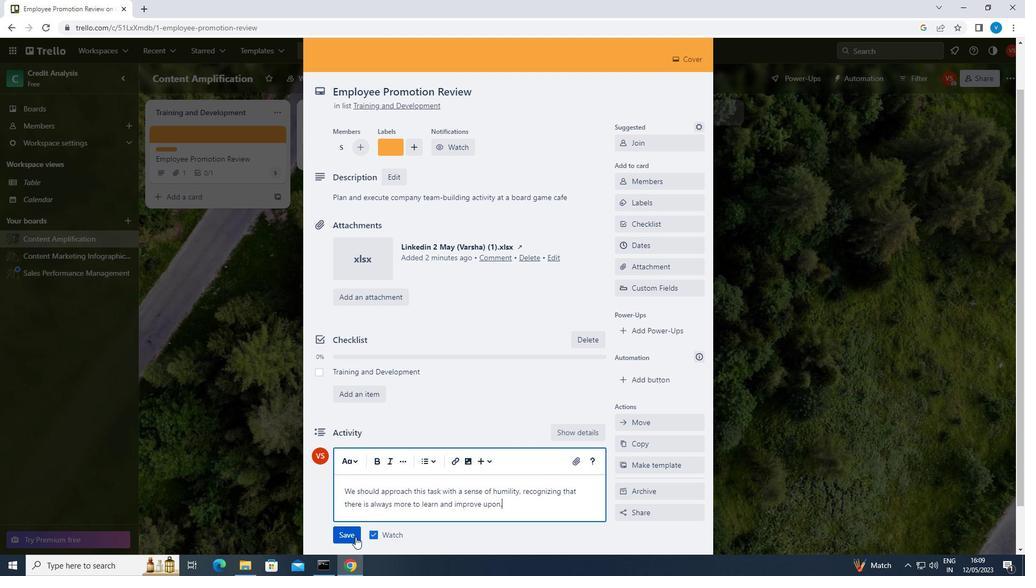 
Action: Mouse moved to (658, 243)
Screenshot: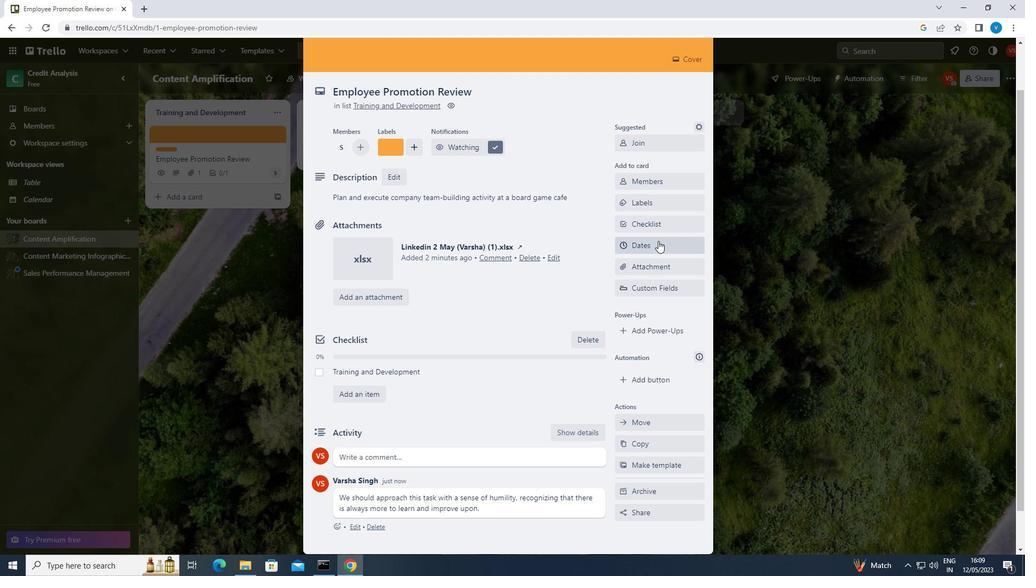 
Action: Mouse pressed left at (658, 243)
Screenshot: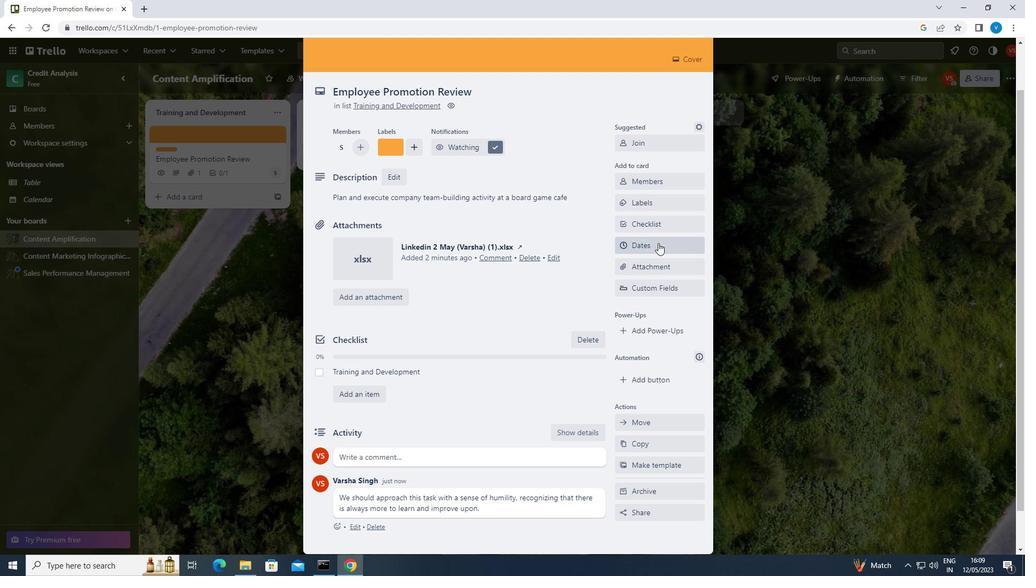 
Action: Mouse moved to (627, 273)
Screenshot: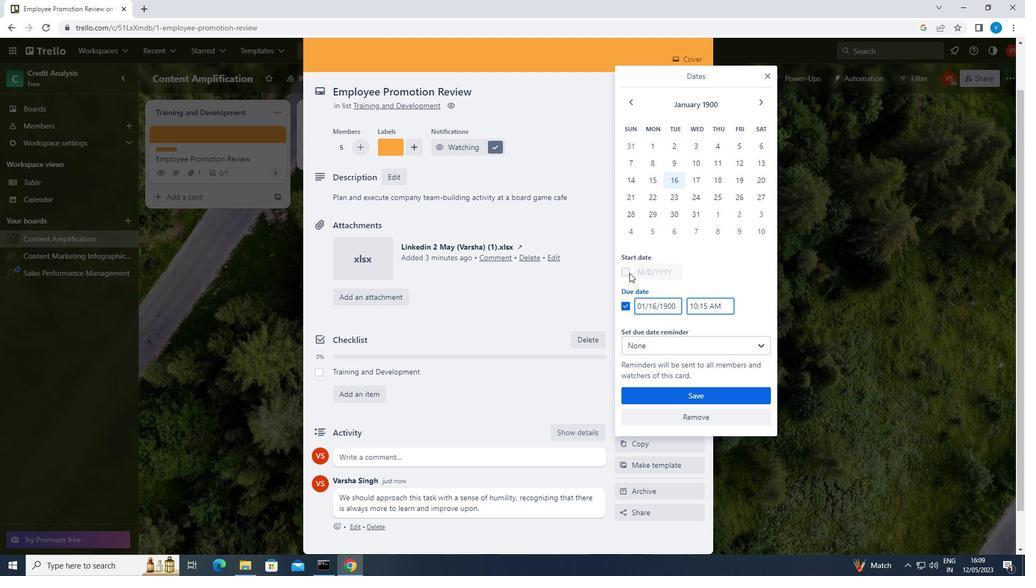 
Action: Mouse pressed left at (627, 273)
Screenshot: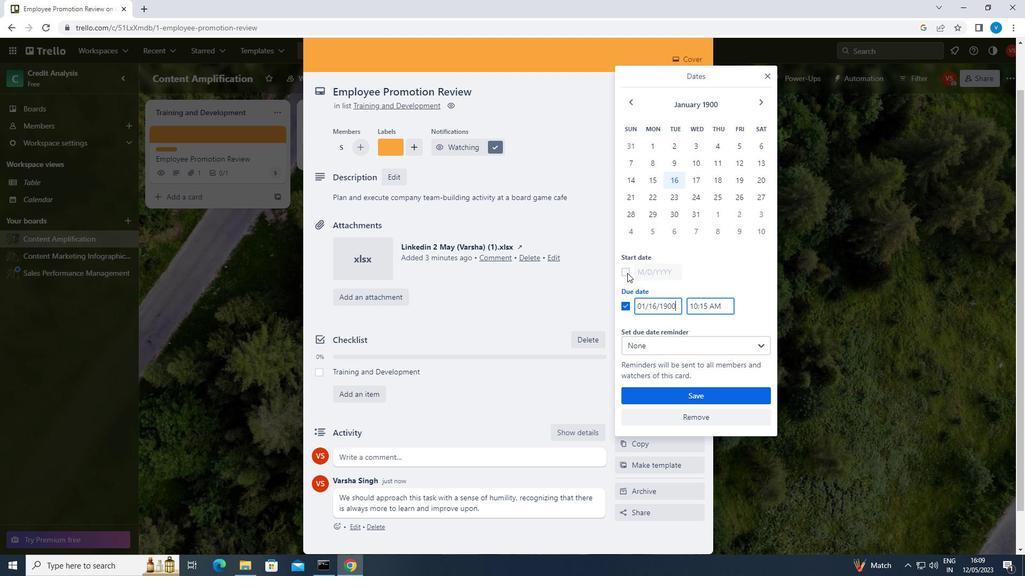 
Action: Mouse moved to (677, 272)
Screenshot: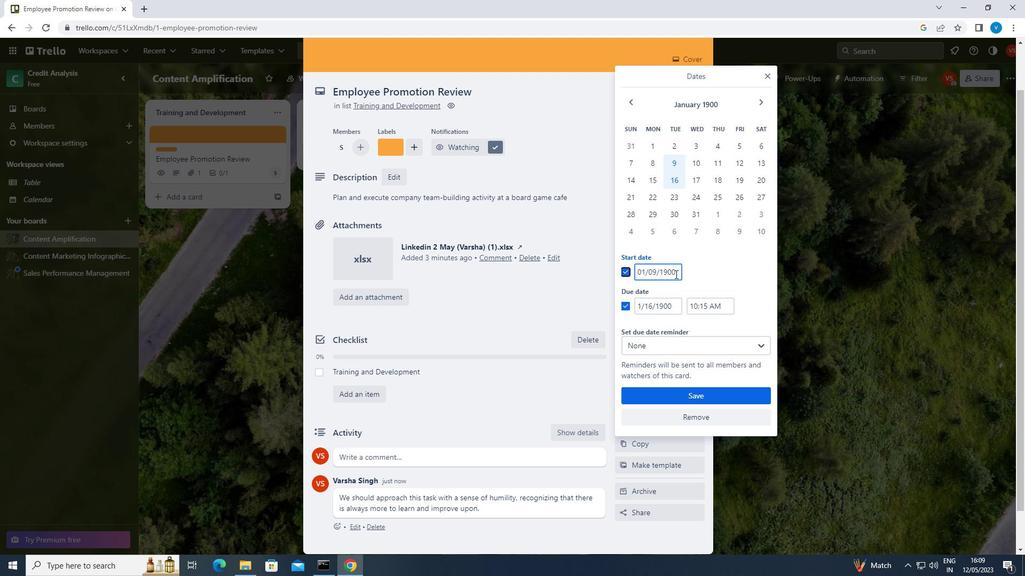
Action: Mouse pressed left at (677, 272)
Screenshot: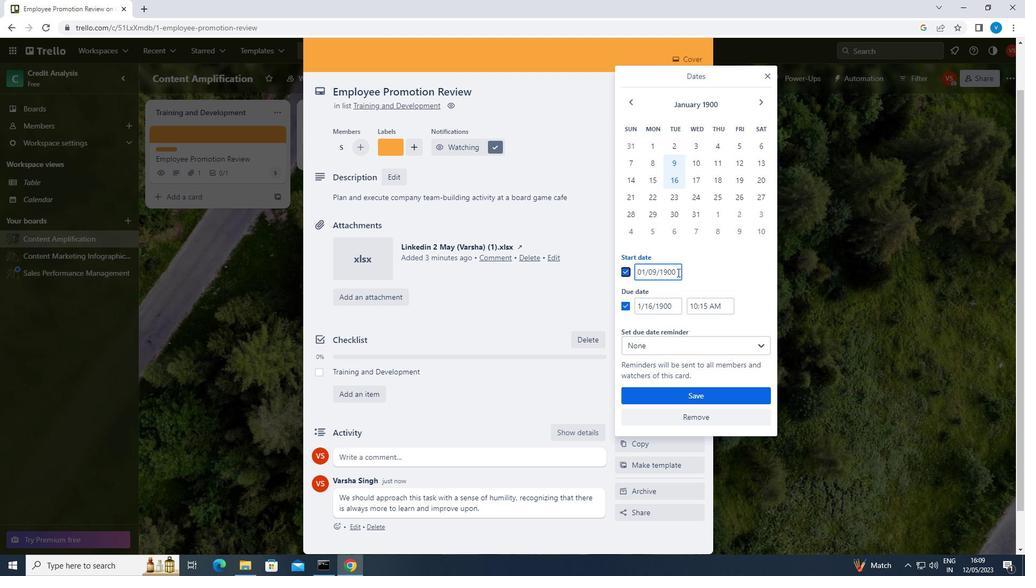 
Action: Key pressed <Key.backspace><Key.backspace><Key.backspace><Key.backspace><Key.backspace><Key.backspace><Key.backspace><Key.backspace><Key.backspace><Key.backspace><Key.backspace><Key.backspace><Key.backspace><Key.backspace>01/01/1900
Screenshot: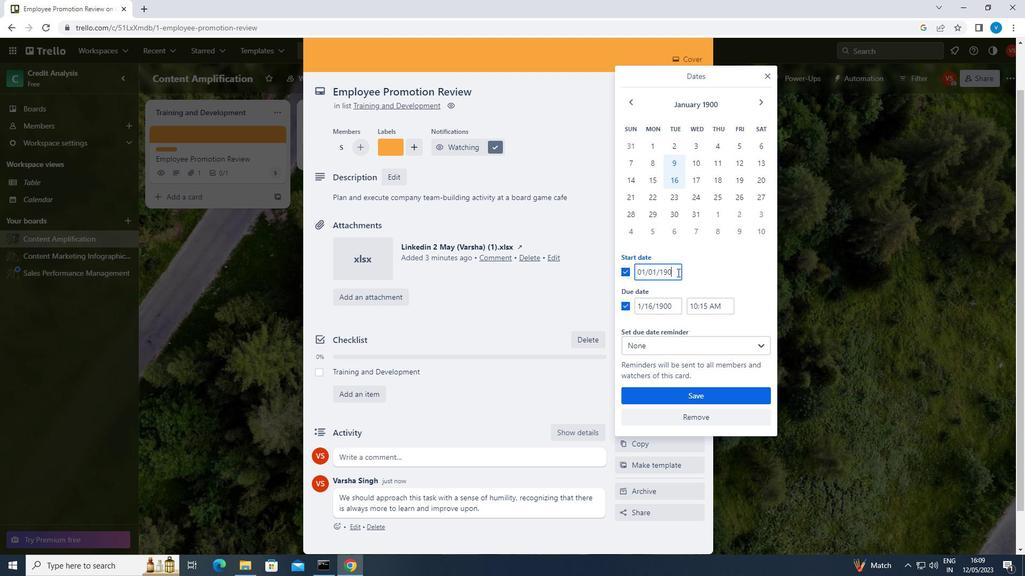 
Action: Mouse moved to (673, 306)
Screenshot: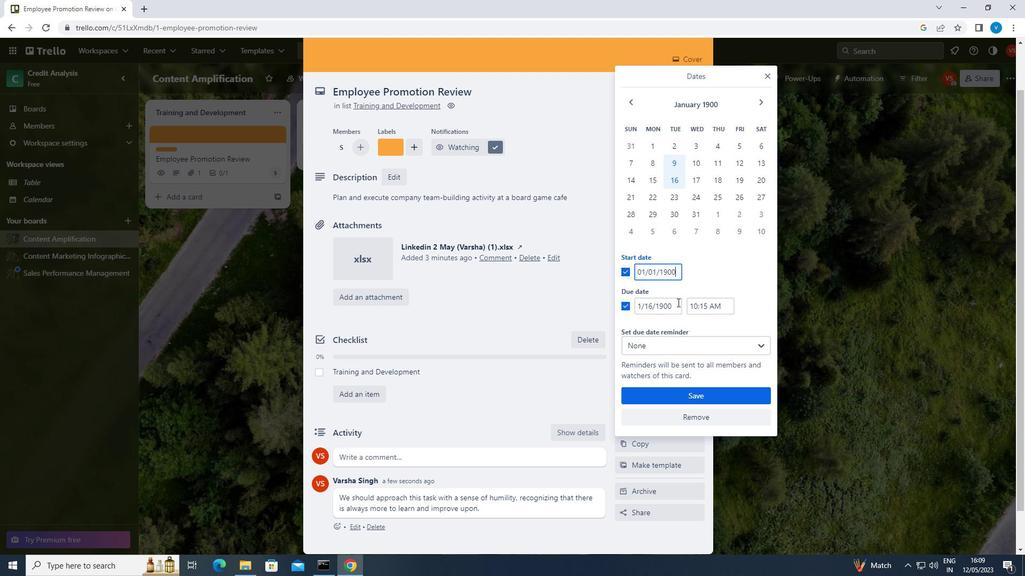 
Action: Mouse pressed left at (673, 306)
Screenshot: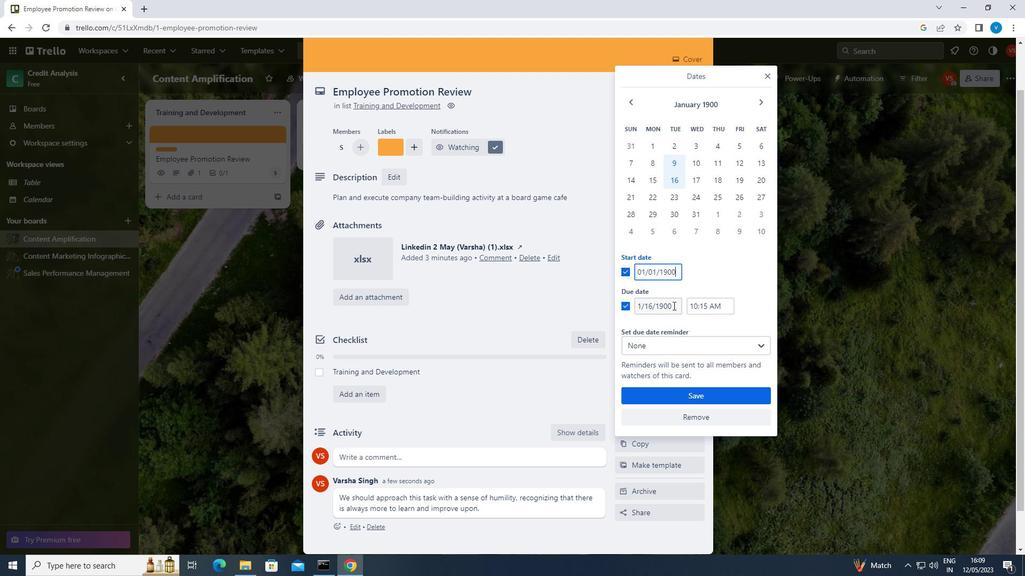
Action: Key pressed <Key.backspace><Key.backspace><Key.backspace><Key.backspace><Key.backspace><Key.backspace><Key.backspace><Key.backspace><Key.backspace><Key.backspace><Key.backspace><Key.backspace><Key.backspace><Key.backspace><Key.backspace><Key.backspace><Key.backspace><Key.backspace>01/08/1900
Screenshot: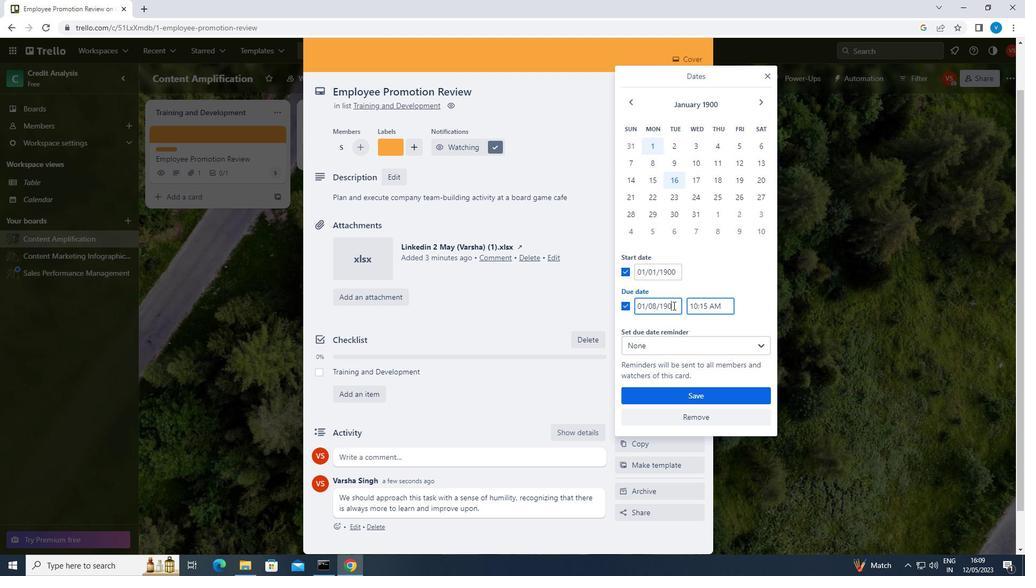 
Action: Mouse moved to (691, 399)
Screenshot: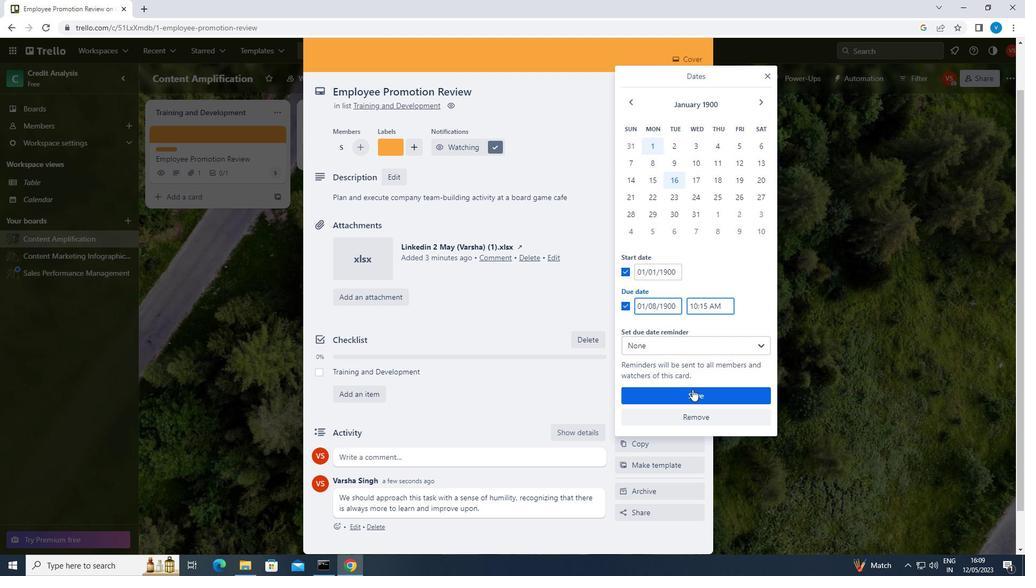 
Action: Mouse pressed left at (691, 399)
Screenshot: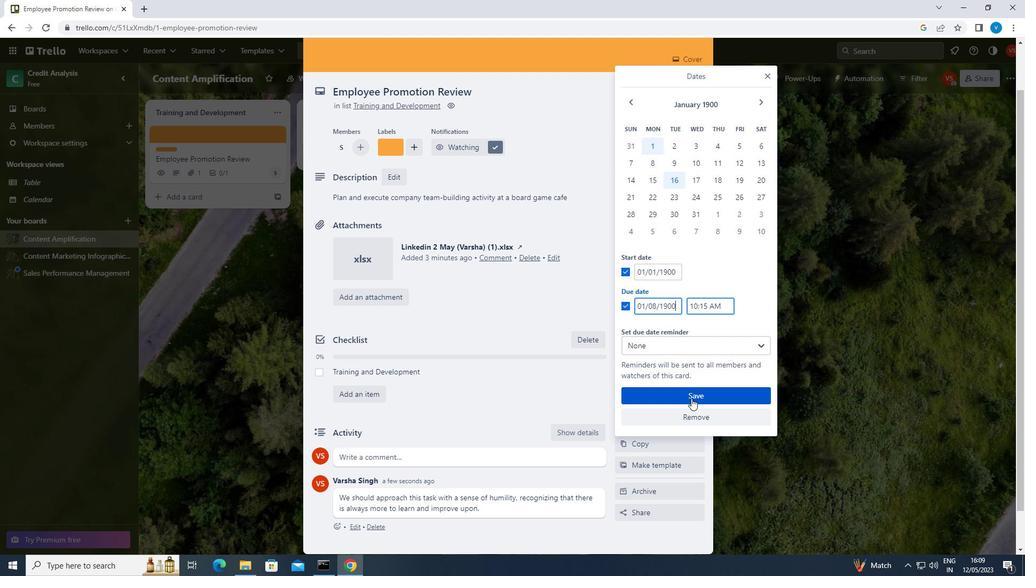 
